 Task: Check the percentage active listings of game room in the last 3 years.
Action: Mouse moved to (899, 206)
Screenshot: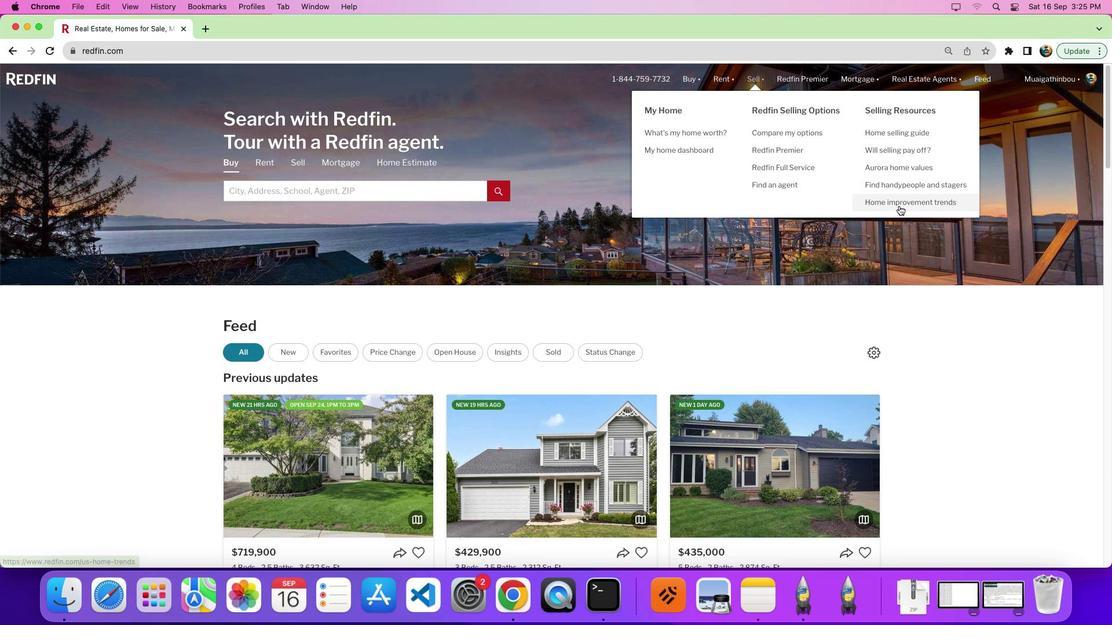 
Action: Mouse pressed left at (899, 206)
Screenshot: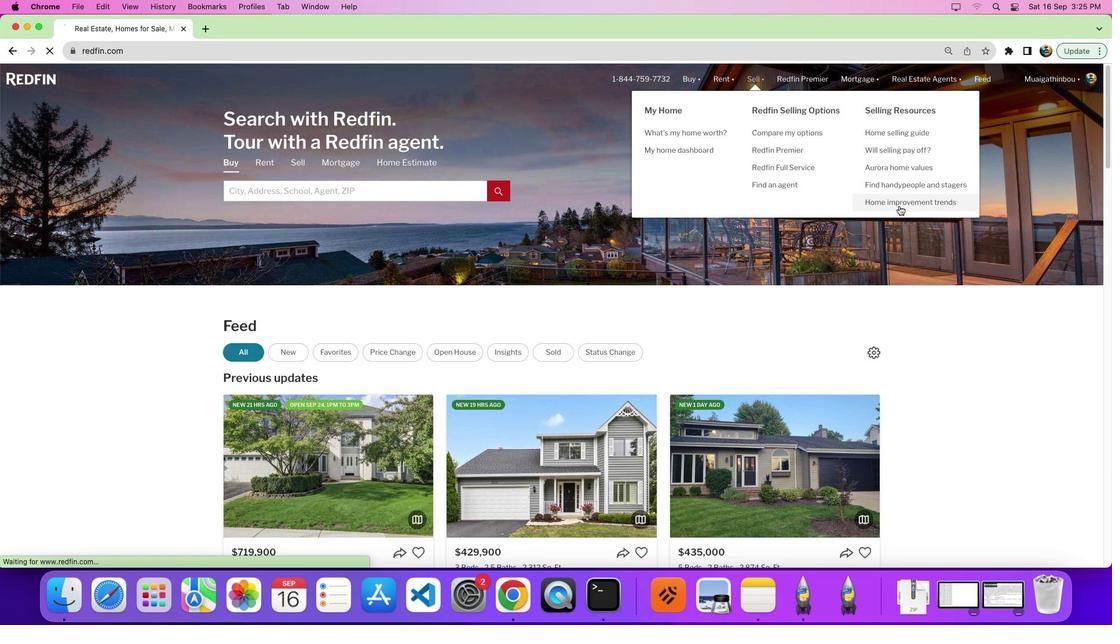 
Action: Mouse pressed left at (899, 206)
Screenshot: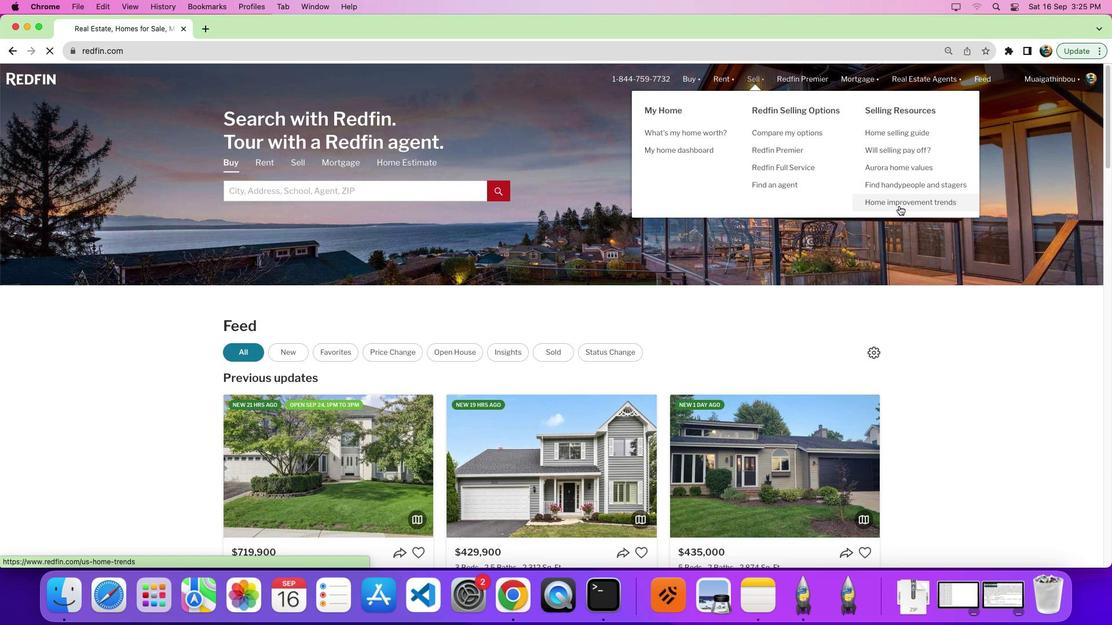 
Action: Mouse moved to (301, 219)
Screenshot: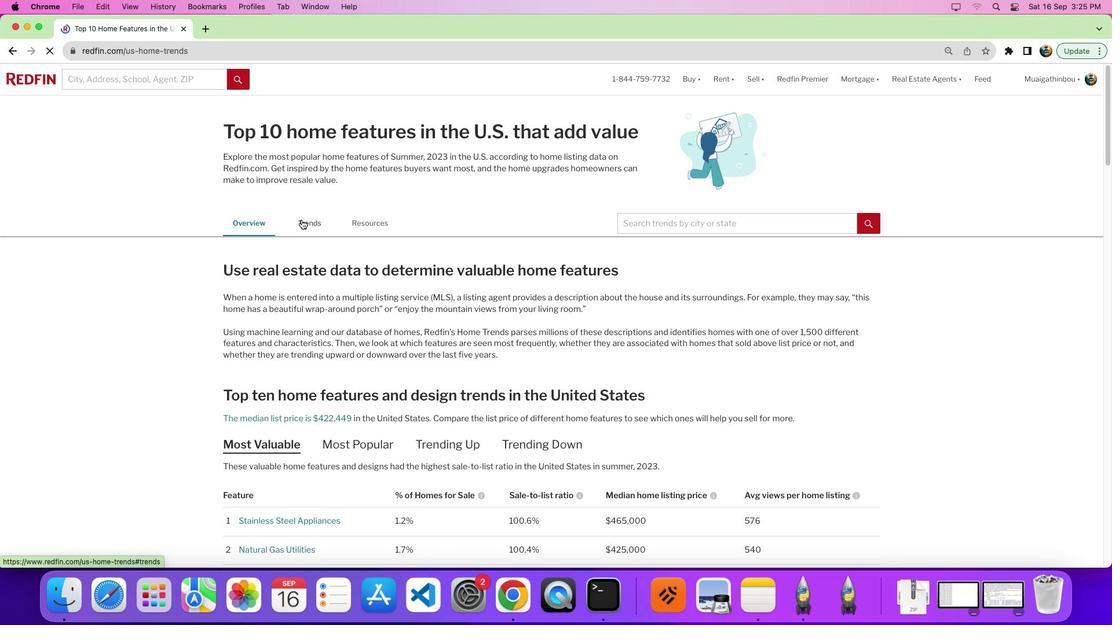 
Action: Mouse pressed left at (301, 219)
Screenshot: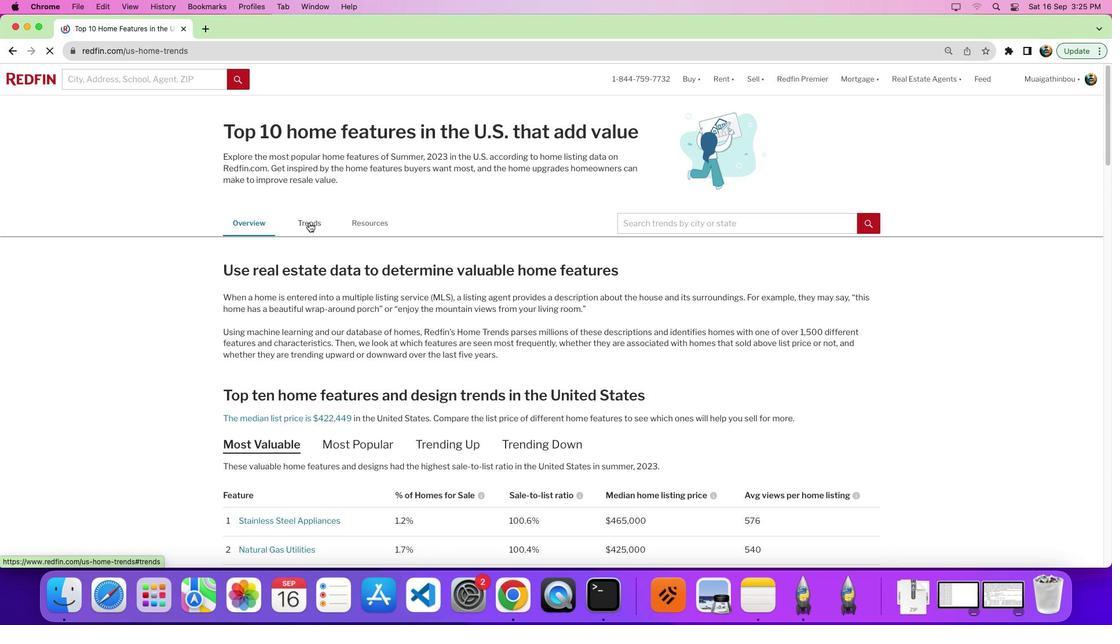
Action: Mouse moved to (509, 250)
Screenshot: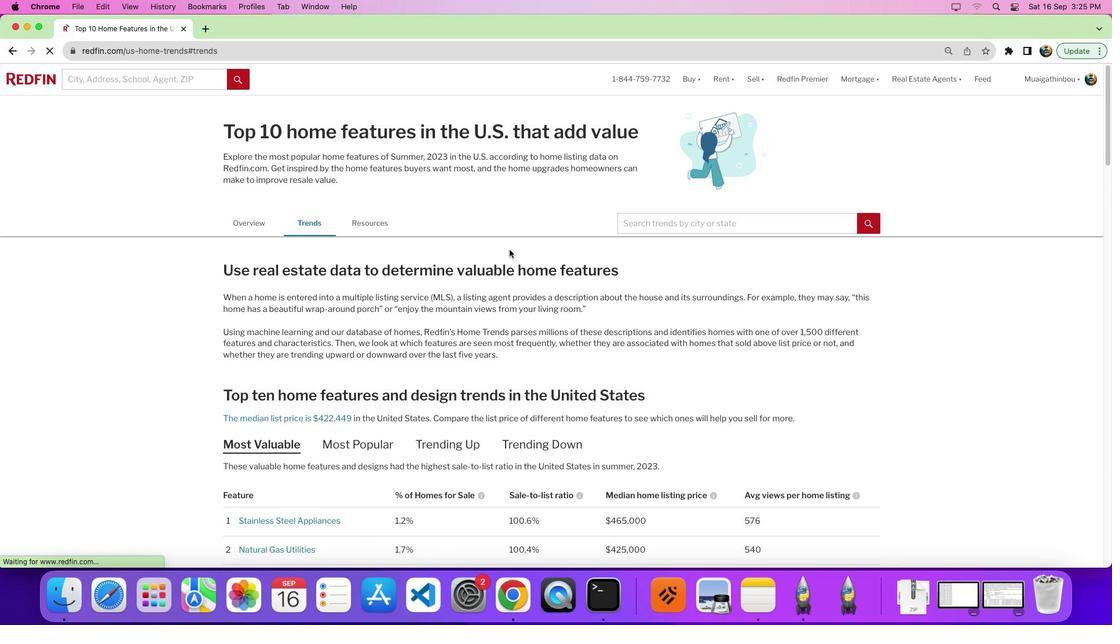 
Action: Mouse scrolled (509, 250) with delta (0, 0)
Screenshot: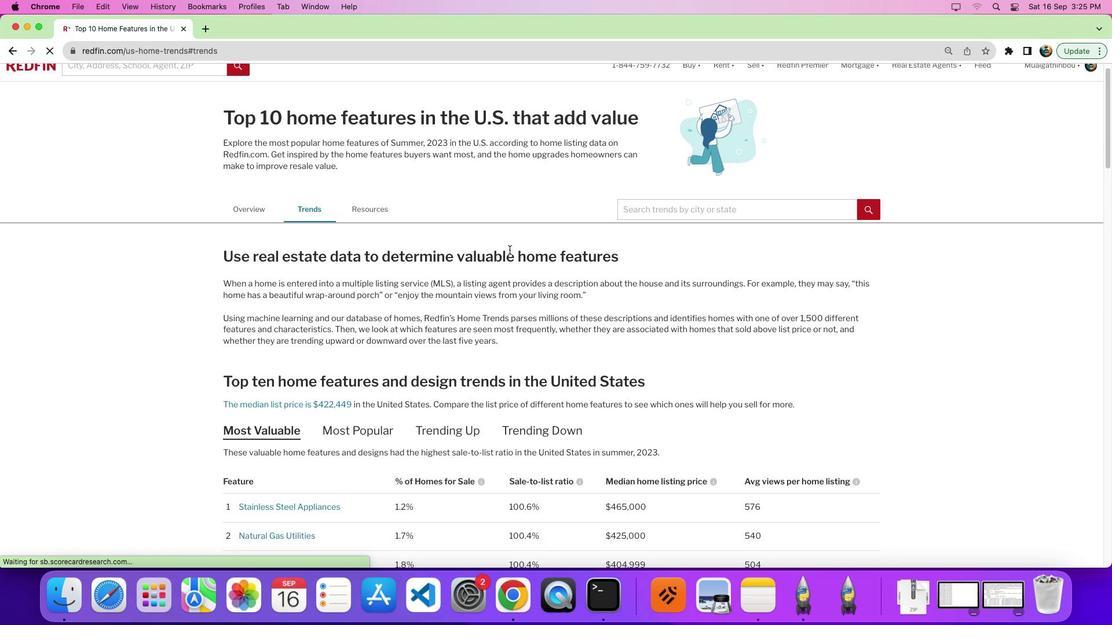 
Action: Mouse scrolled (509, 250) with delta (0, 0)
Screenshot: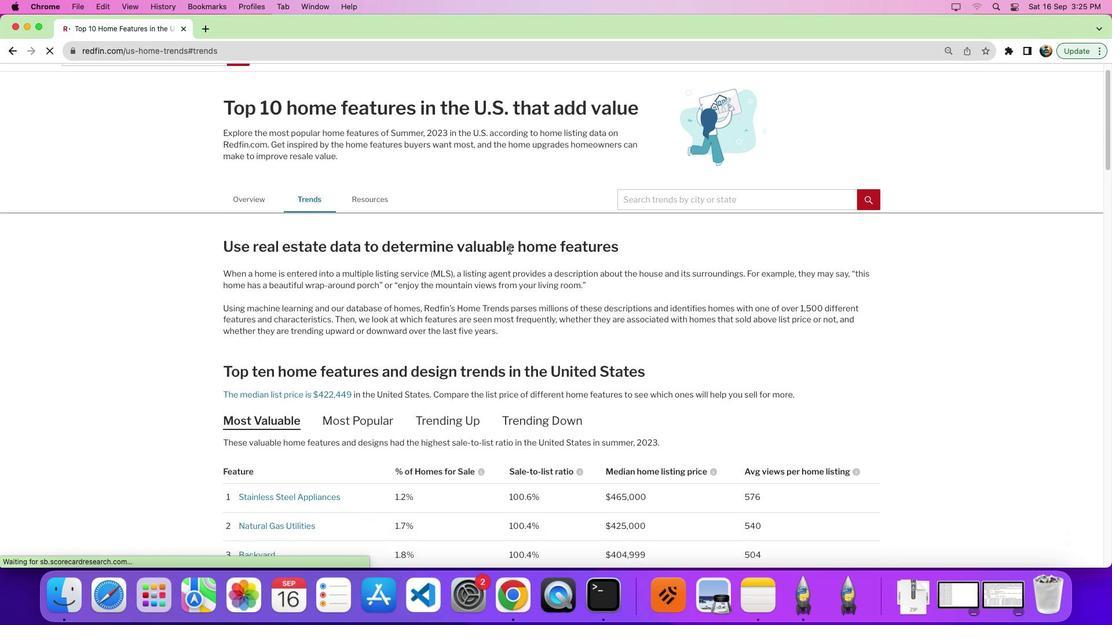 
Action: Mouse moved to (510, 250)
Screenshot: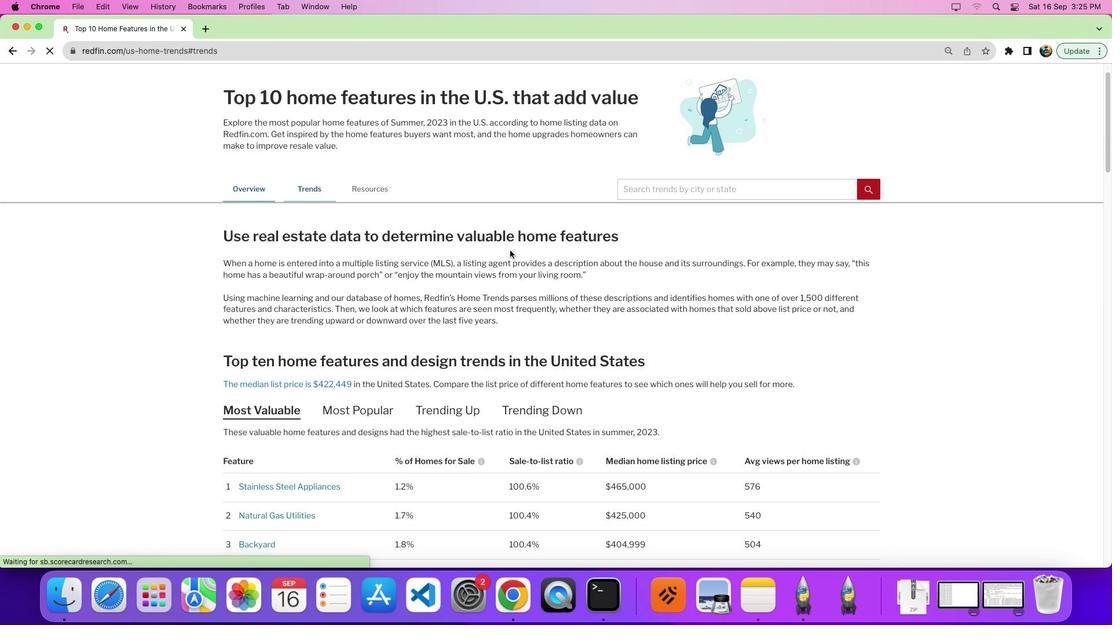 
Action: Mouse scrolled (510, 250) with delta (0, 0)
Screenshot: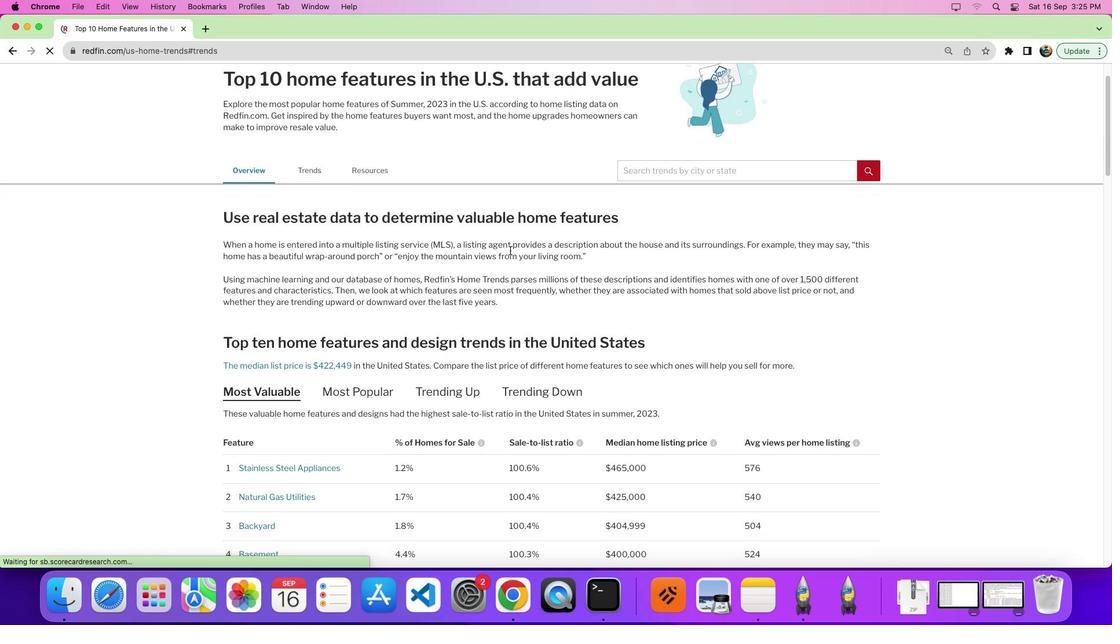 
Action: Mouse scrolled (510, 250) with delta (0, 0)
Screenshot: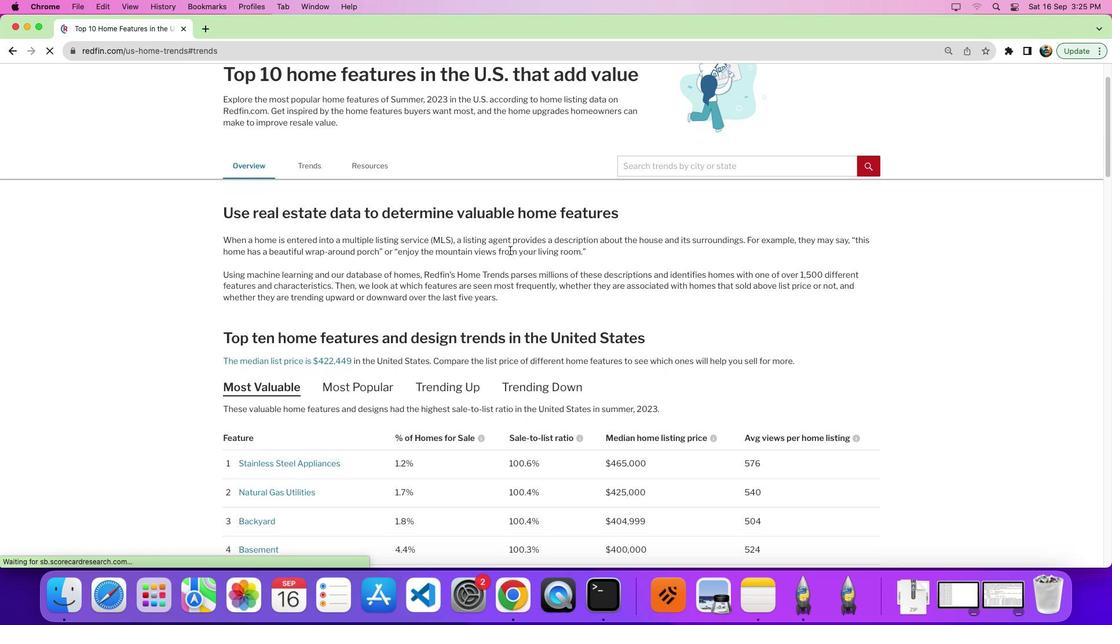 
Action: Mouse scrolled (510, 250) with delta (0, 0)
Screenshot: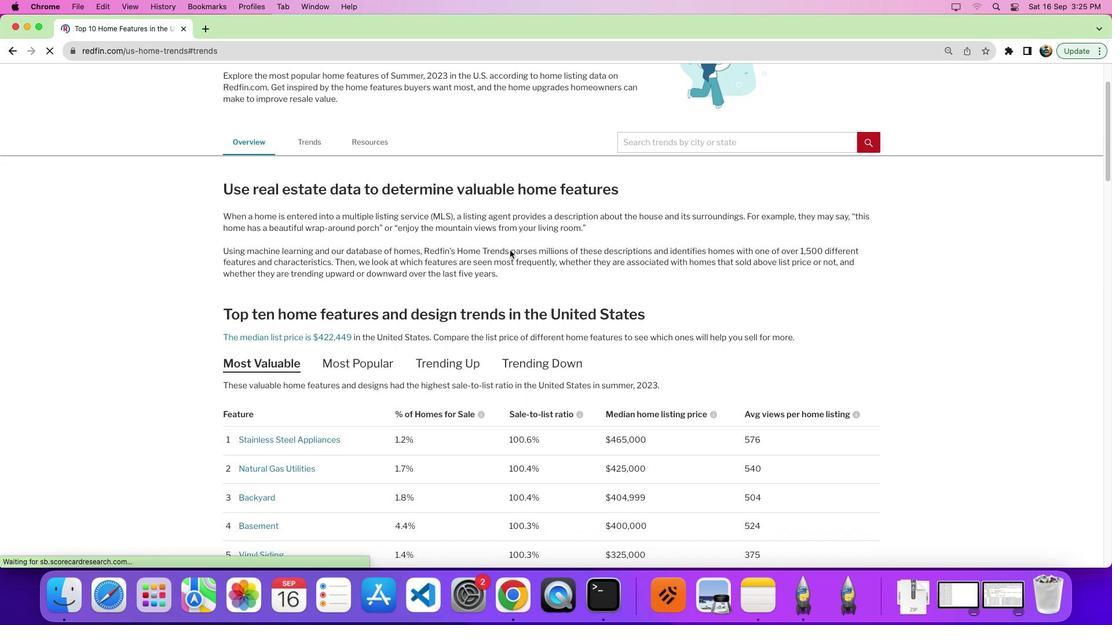 
Action: Mouse scrolled (510, 250) with delta (0, 0)
Screenshot: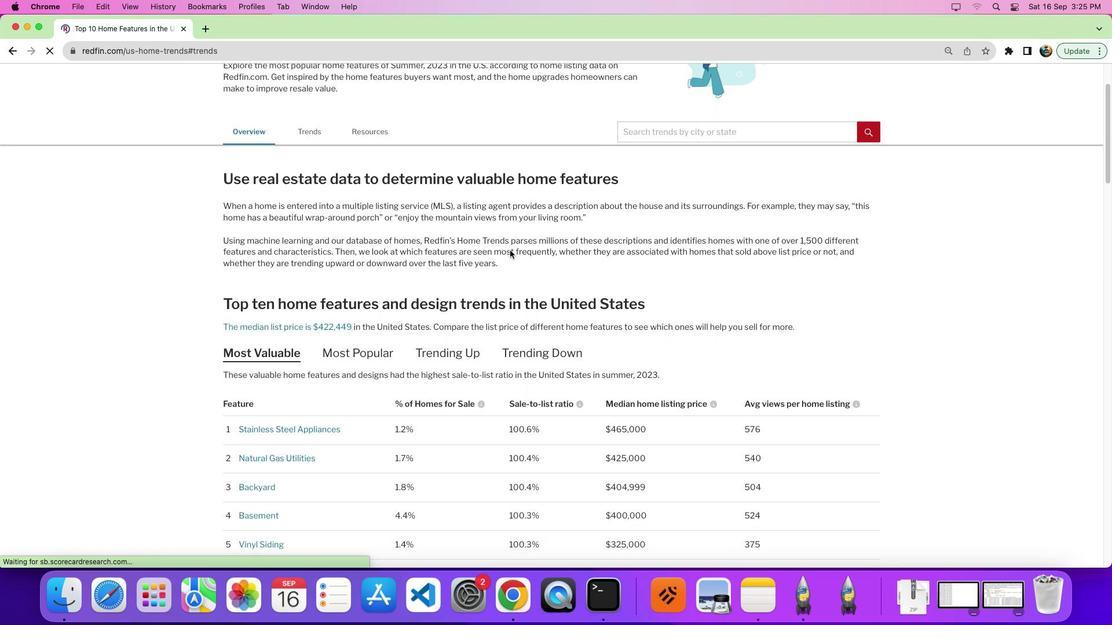 
Action: Mouse scrolled (510, 250) with delta (0, 0)
Screenshot: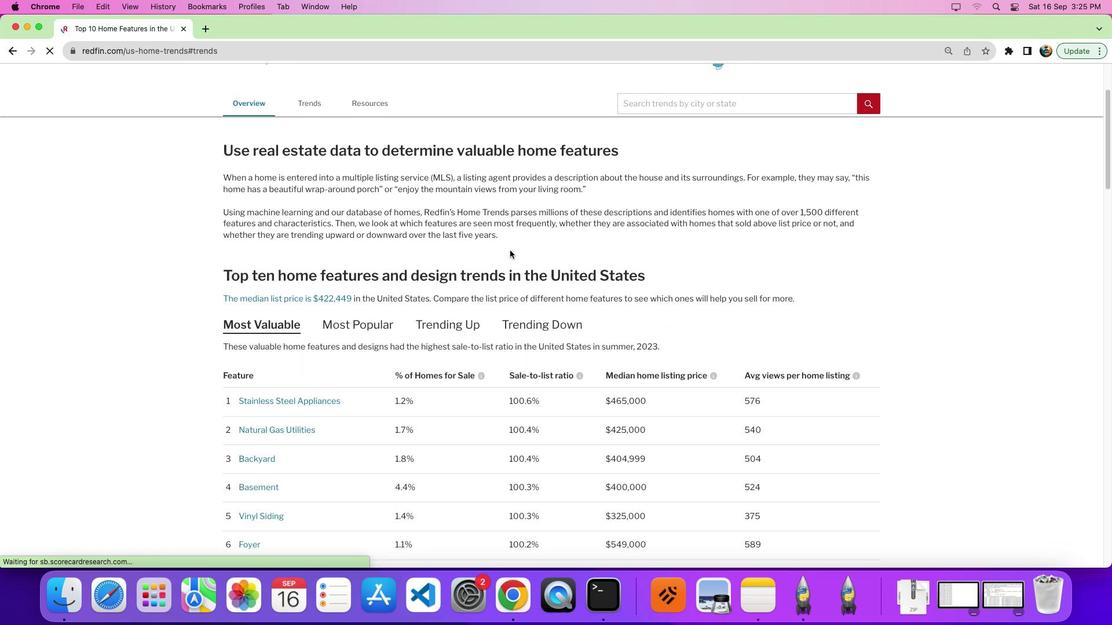 
Action: Mouse scrolled (510, 250) with delta (0, 0)
Screenshot: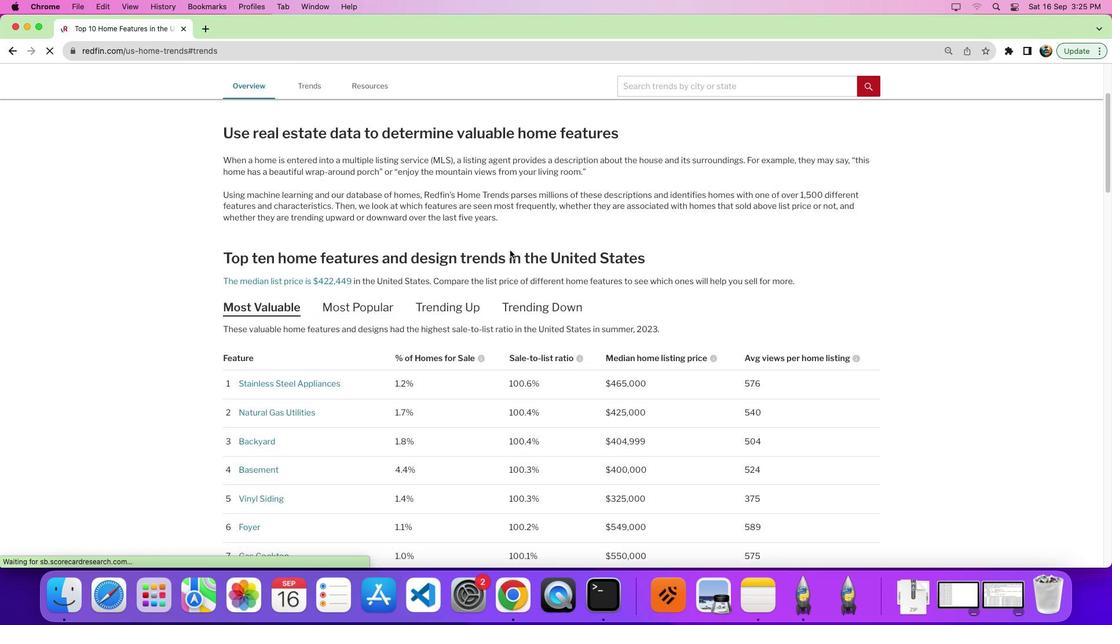 
Action: Mouse scrolled (510, 250) with delta (0, -2)
Screenshot: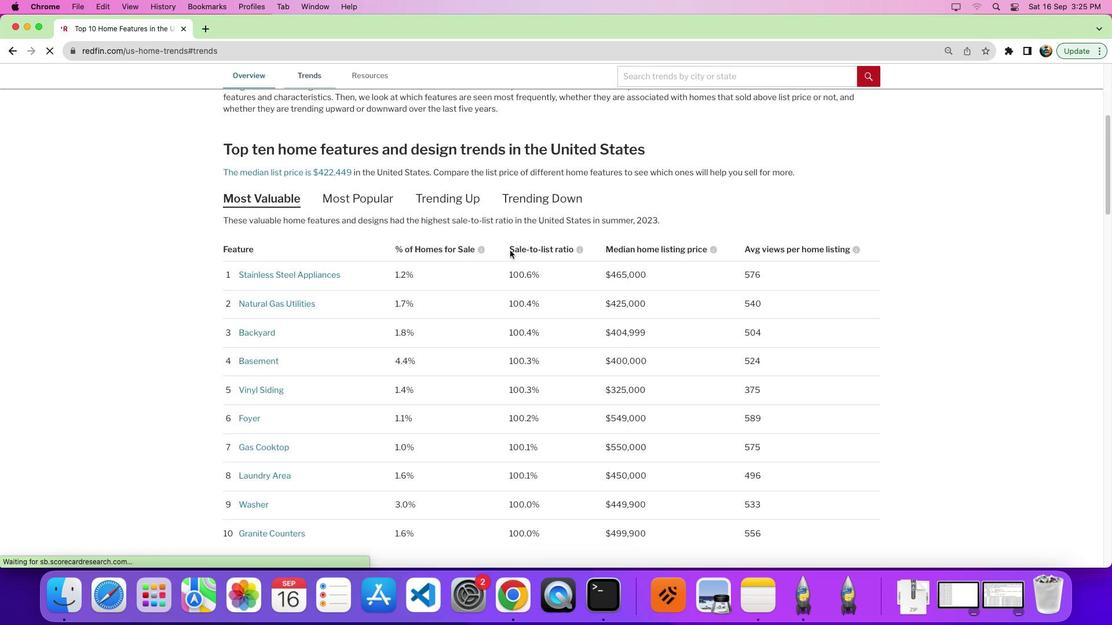 
Action: Mouse moved to (509, 250)
Screenshot: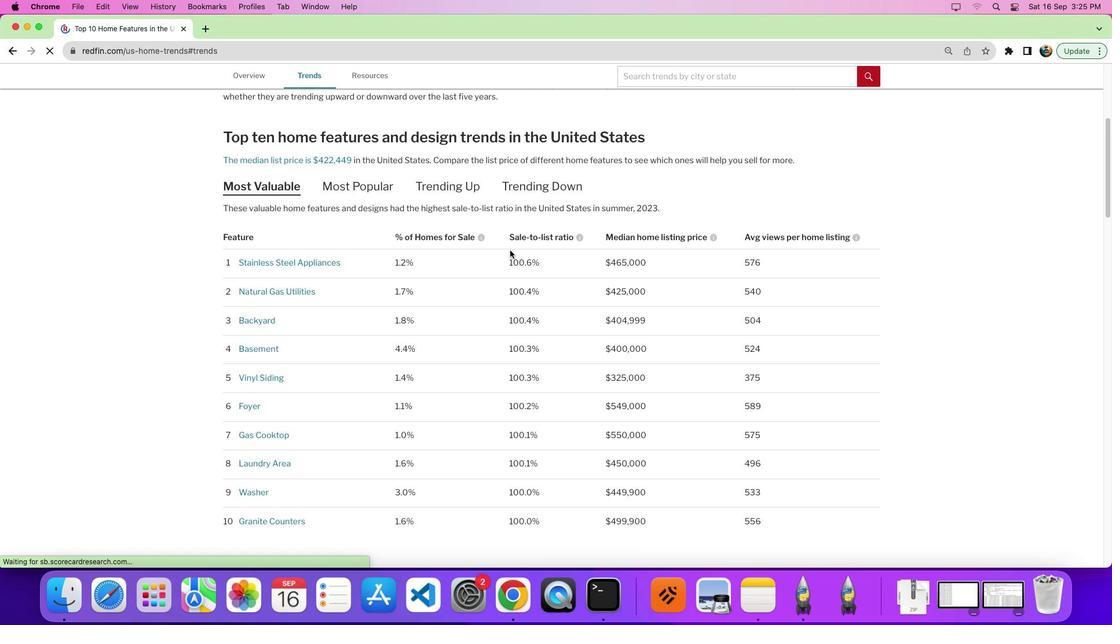 
Action: Mouse scrolled (509, 250) with delta (0, 0)
Screenshot: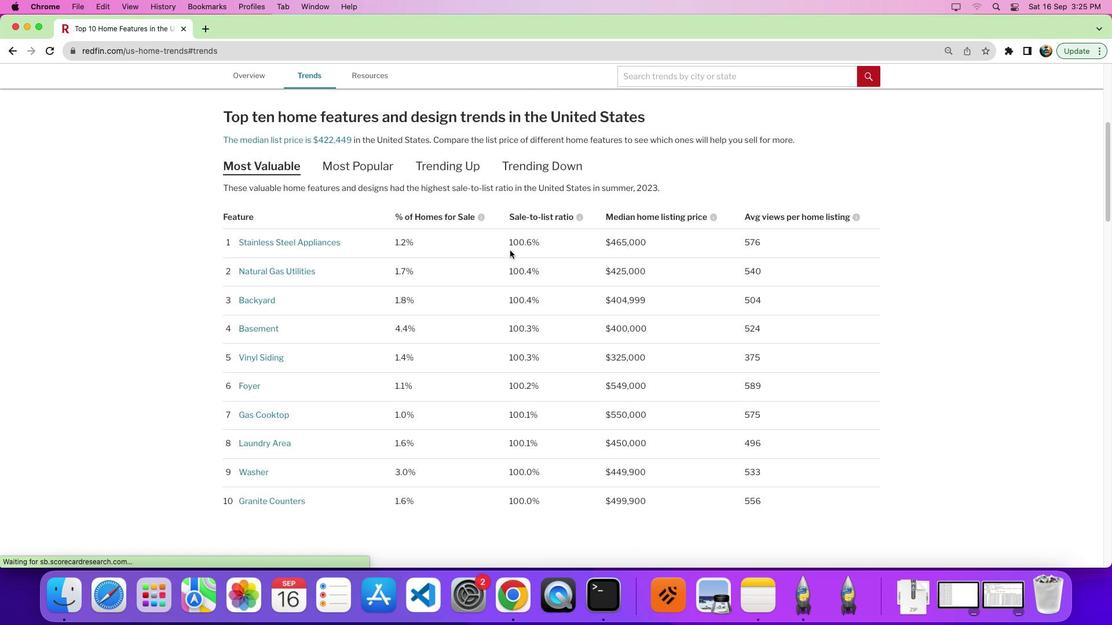 
Action: Mouse scrolled (509, 250) with delta (0, 0)
Screenshot: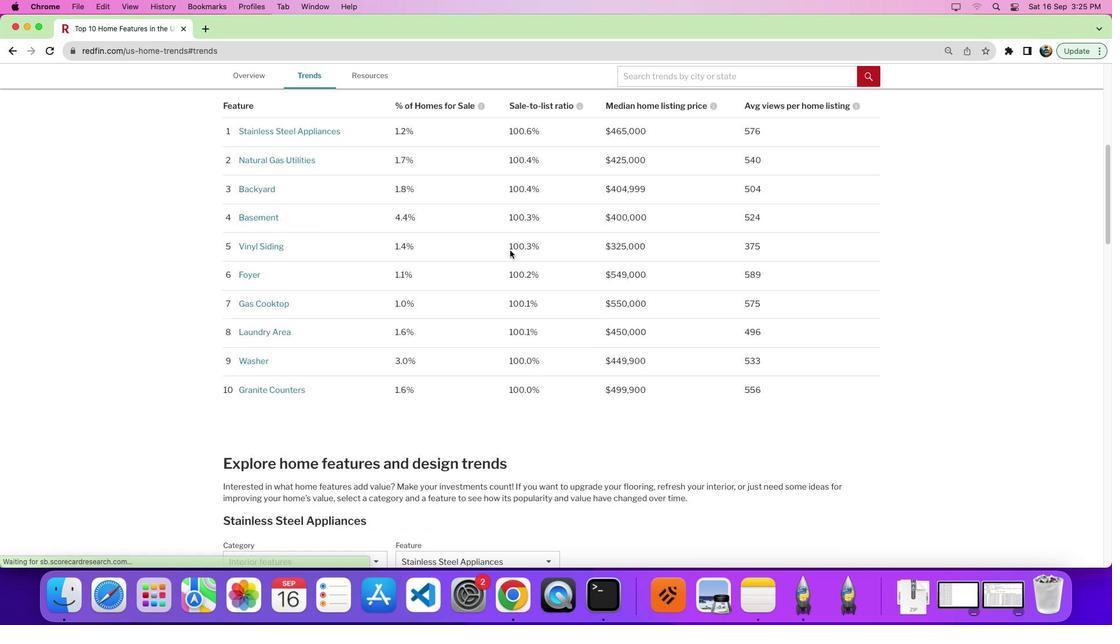 
Action: Mouse scrolled (509, 250) with delta (0, -3)
Screenshot: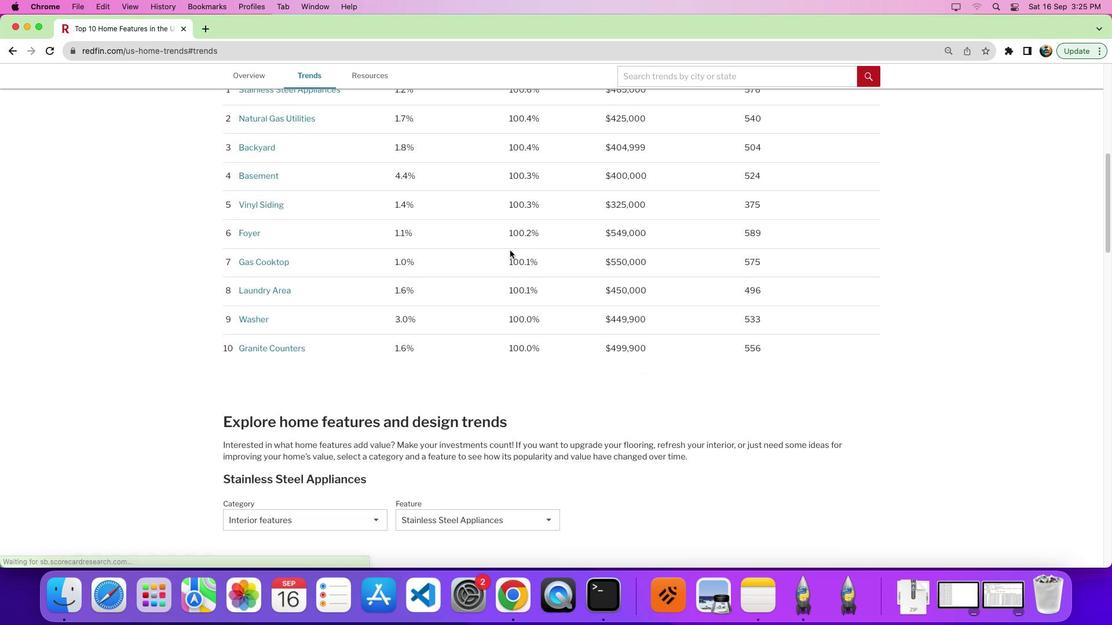 
Action: Mouse moved to (497, 262)
Screenshot: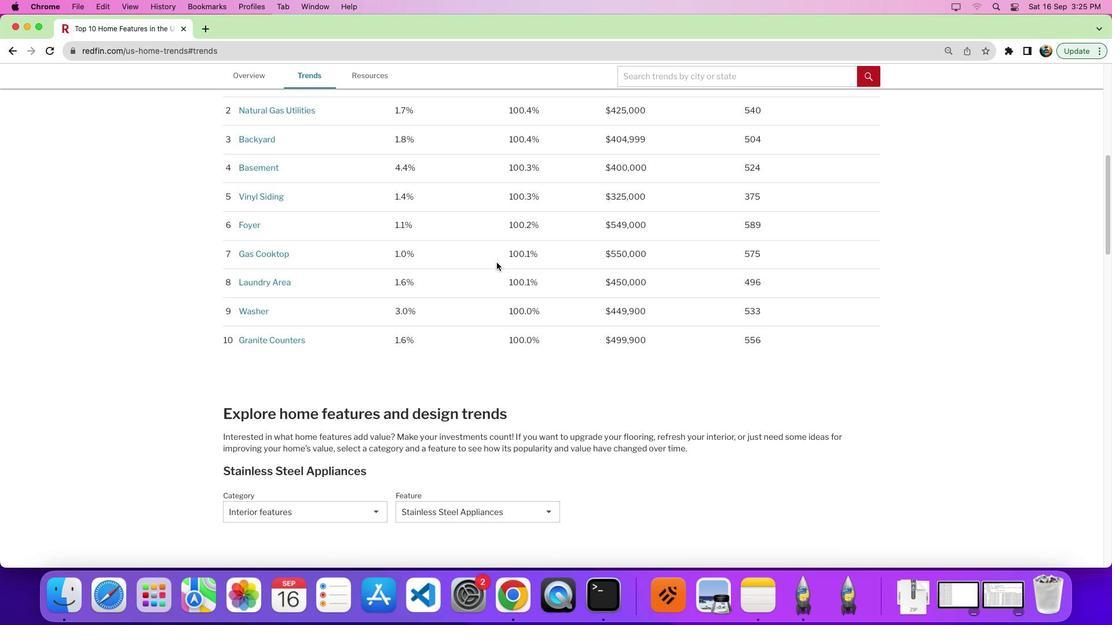 
Action: Mouse scrolled (497, 262) with delta (0, 0)
Screenshot: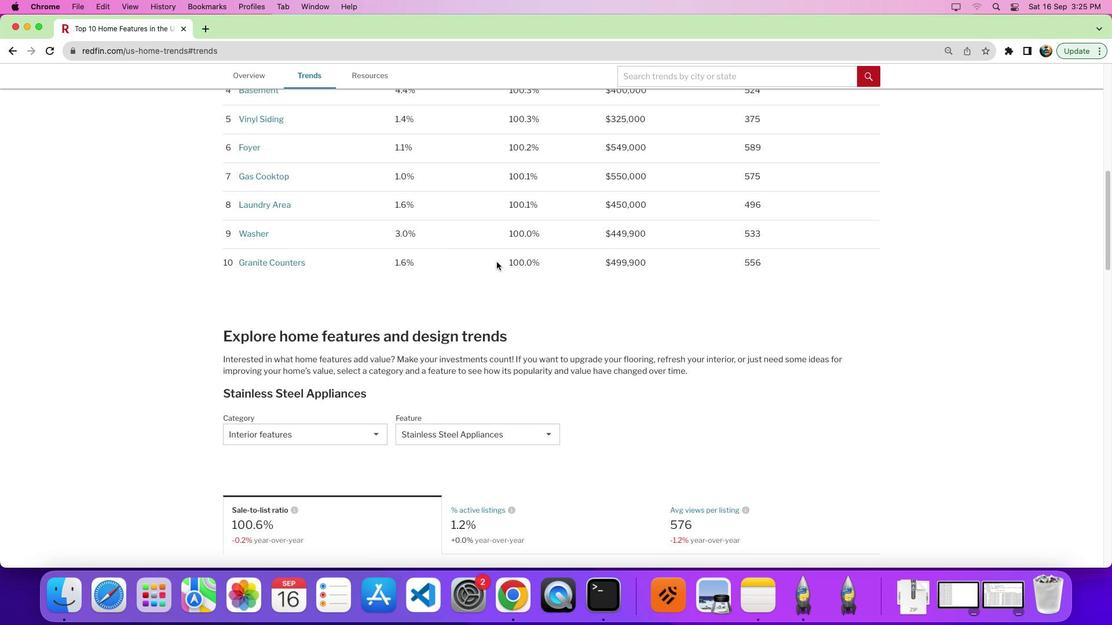 
Action: Mouse scrolled (497, 262) with delta (0, 0)
Screenshot: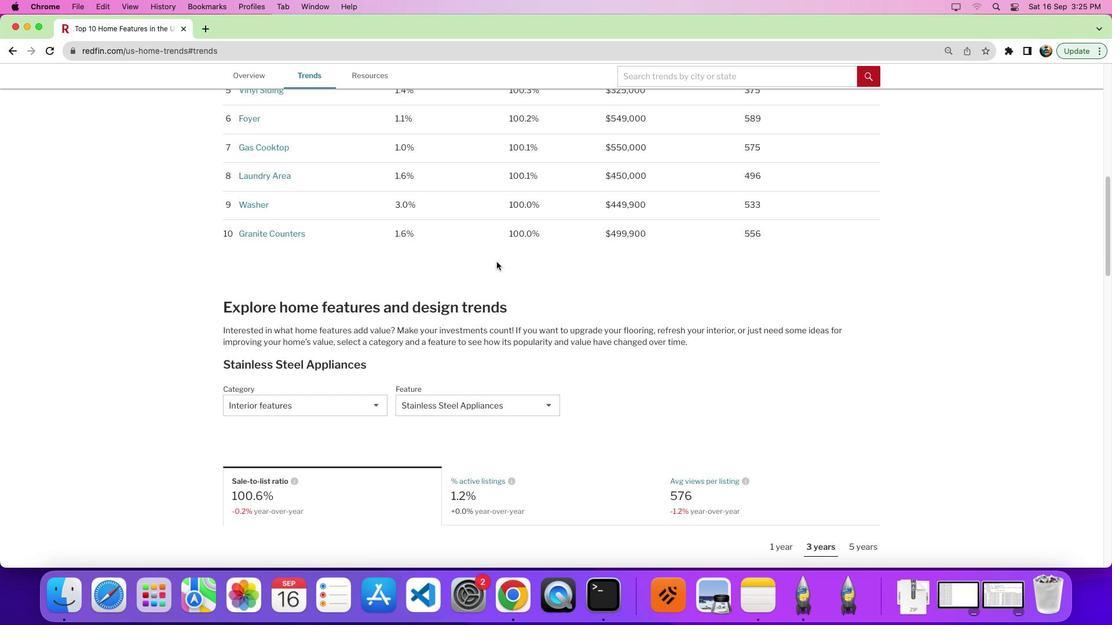 
Action: Mouse moved to (497, 262)
Screenshot: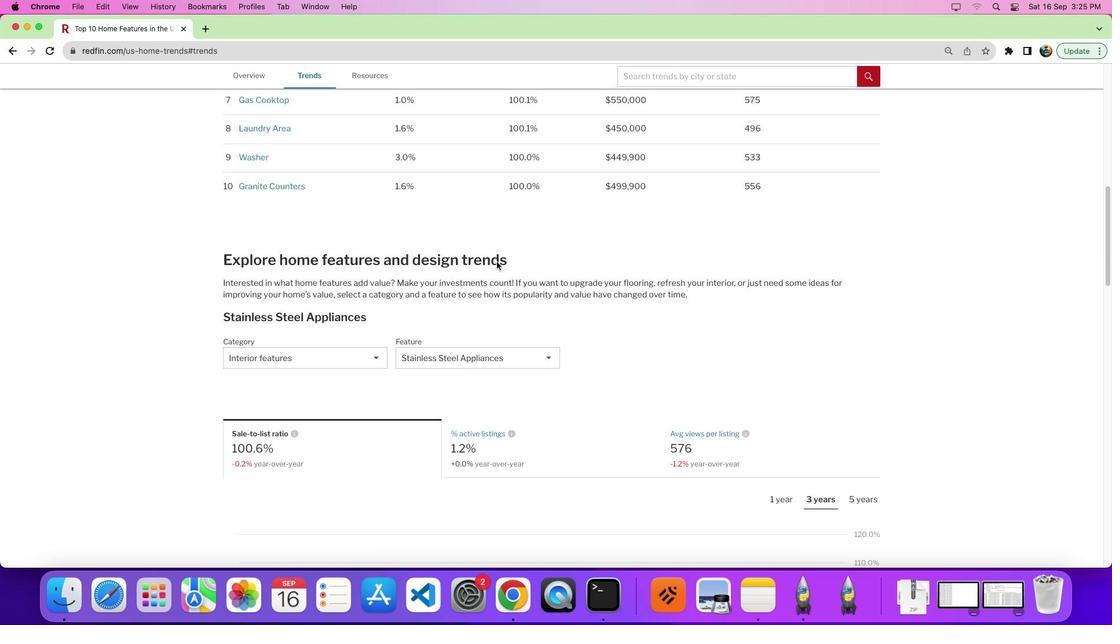
Action: Mouse scrolled (497, 262) with delta (0, -2)
Screenshot: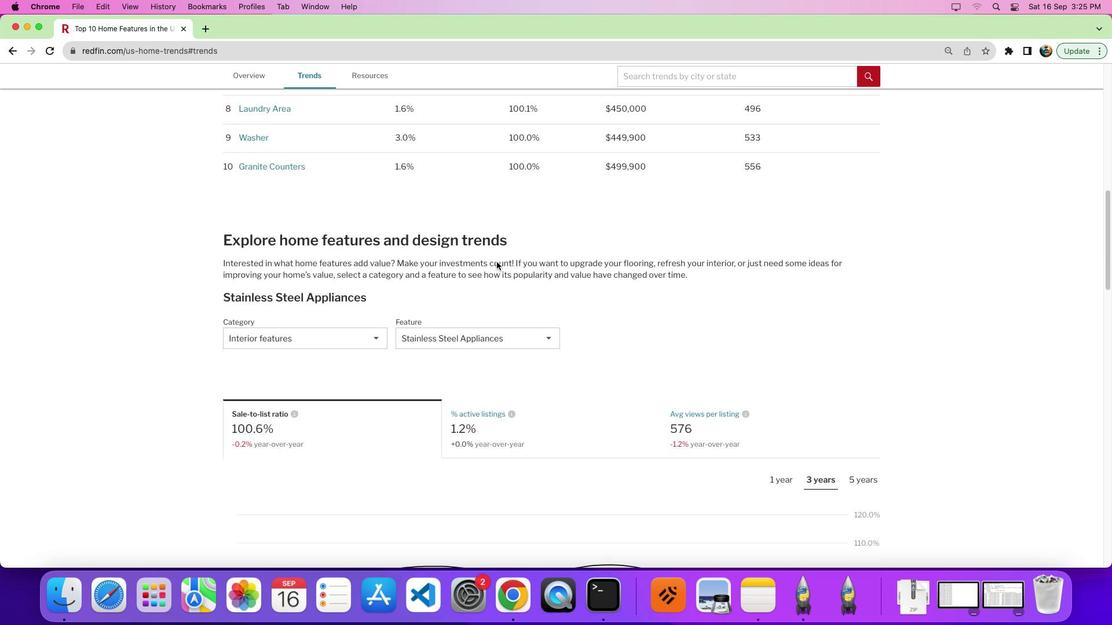 
Action: Mouse moved to (480, 339)
Screenshot: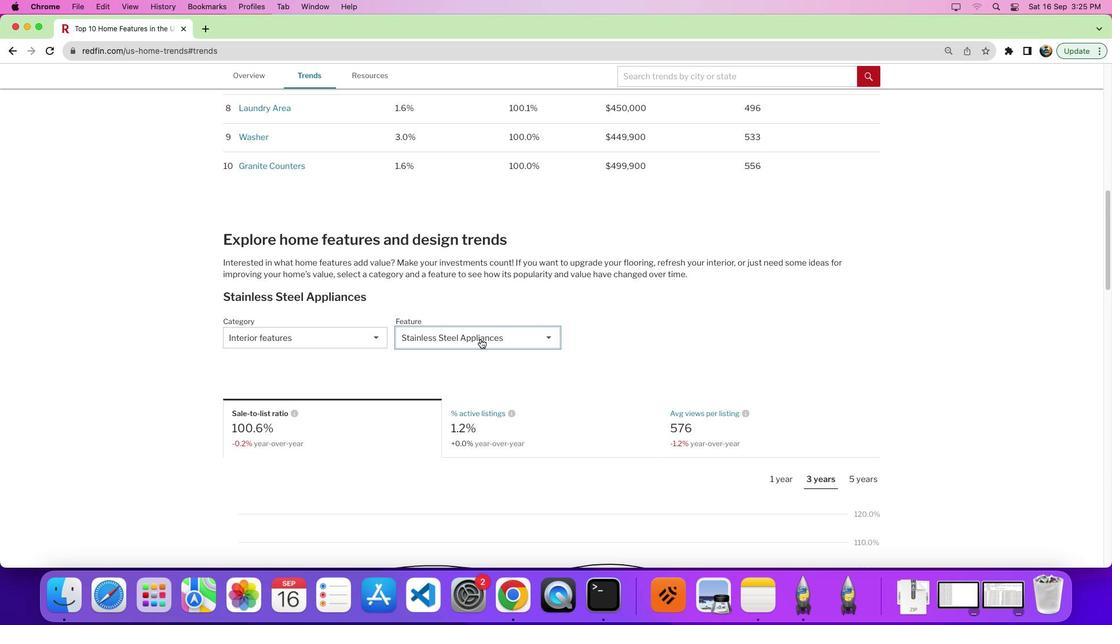 
Action: Mouse pressed left at (480, 339)
Screenshot: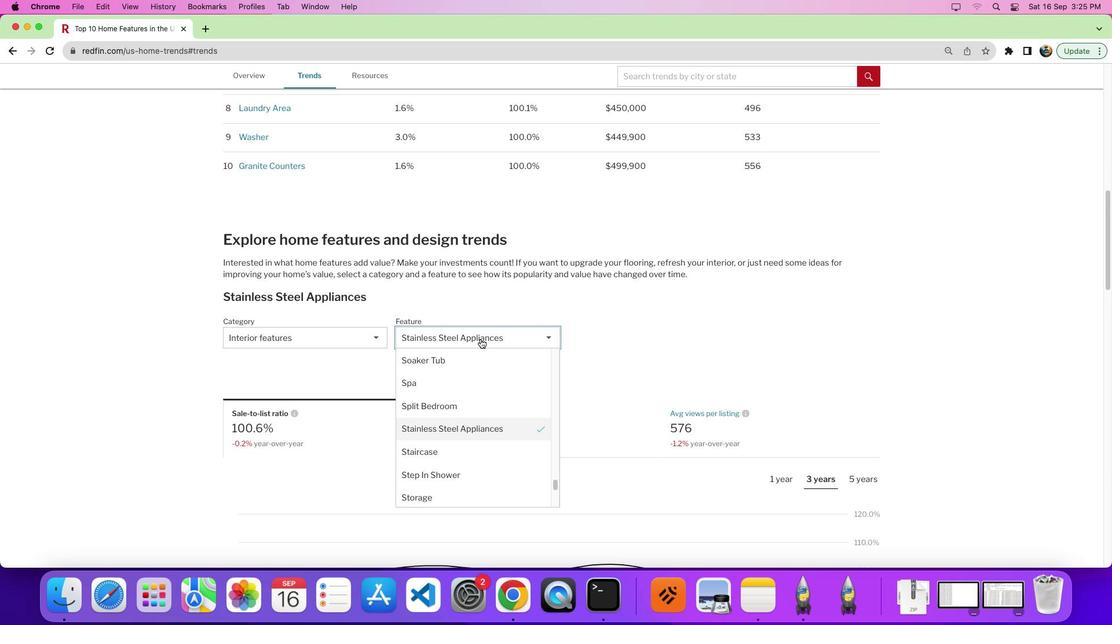 
Action: Mouse moved to (555, 417)
Screenshot: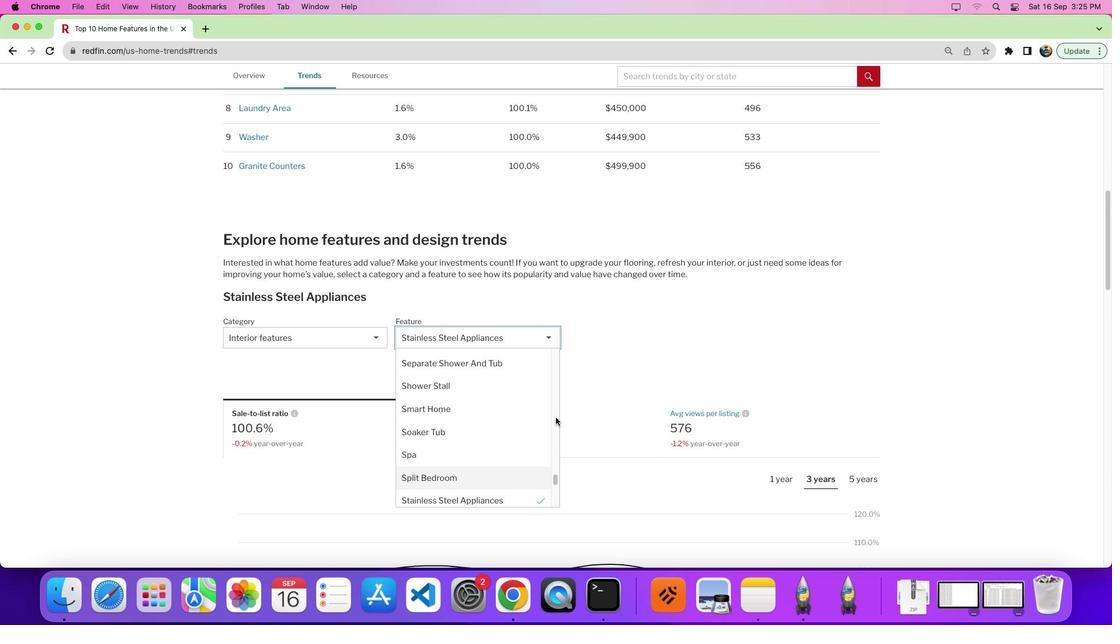 
Action: Mouse pressed left at (555, 417)
Screenshot: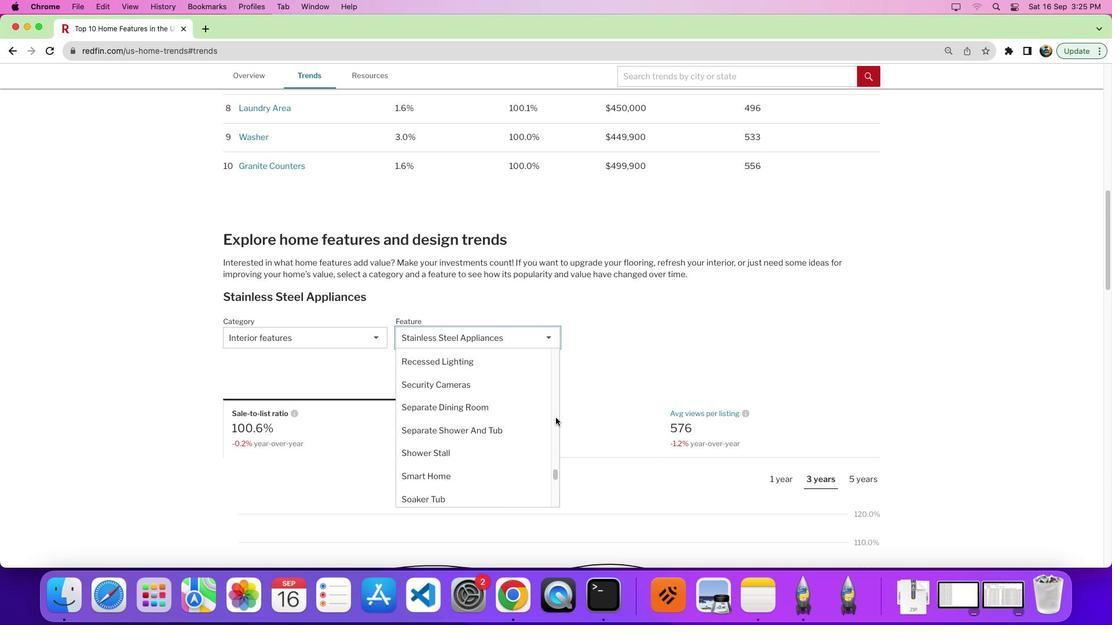 
Action: Mouse moved to (455, 415)
Screenshot: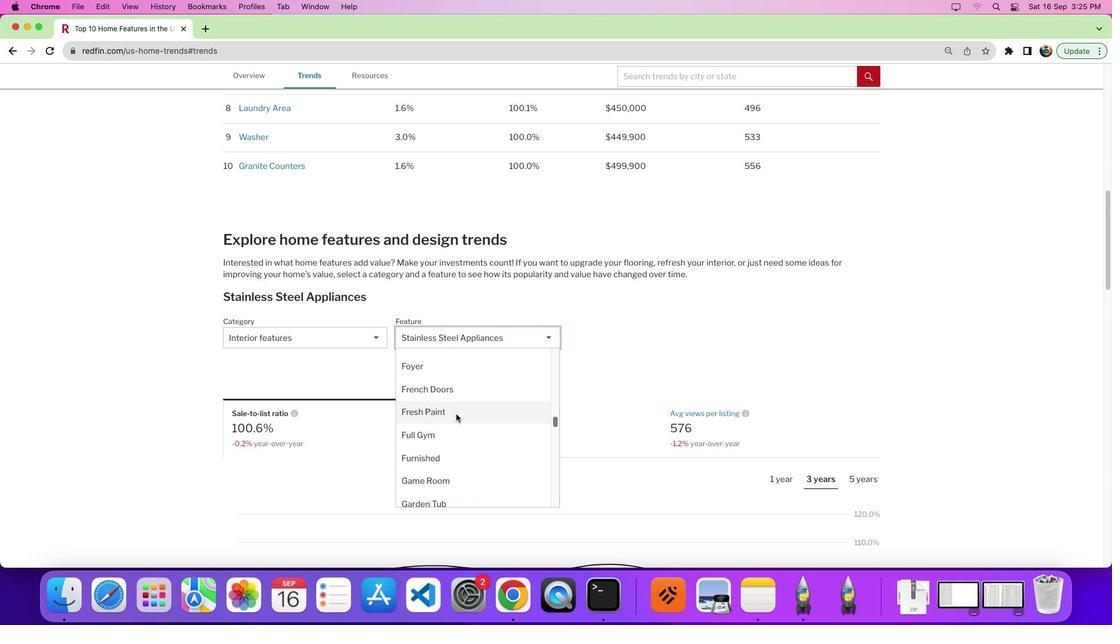
Action: Mouse scrolled (455, 415) with delta (0, 0)
Screenshot: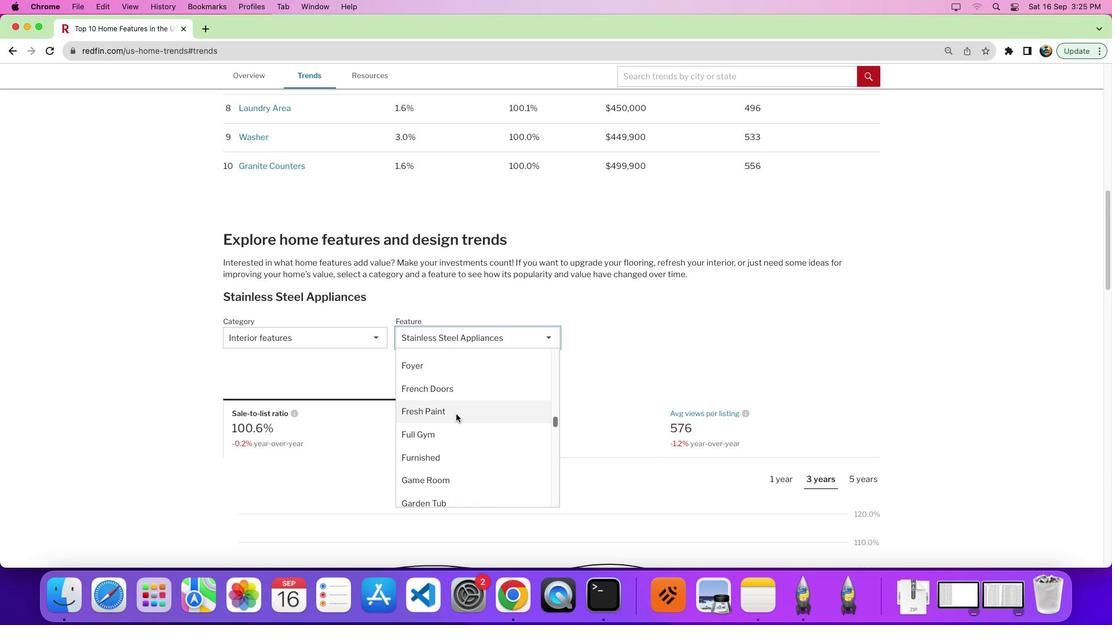 
Action: Mouse moved to (425, 476)
Screenshot: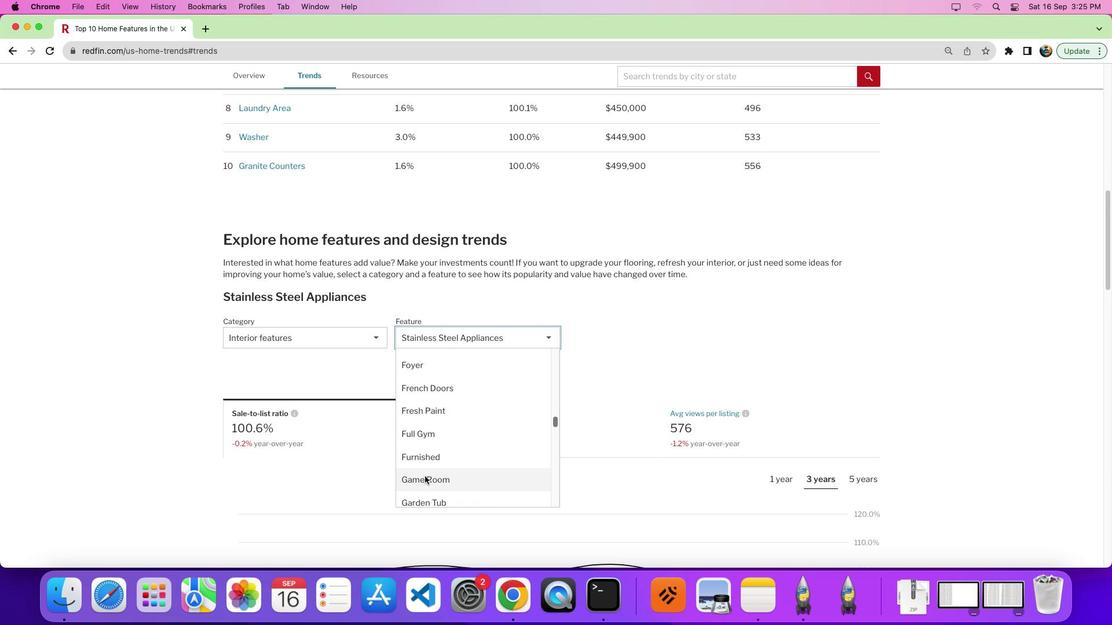 
Action: Mouse pressed left at (425, 476)
Screenshot: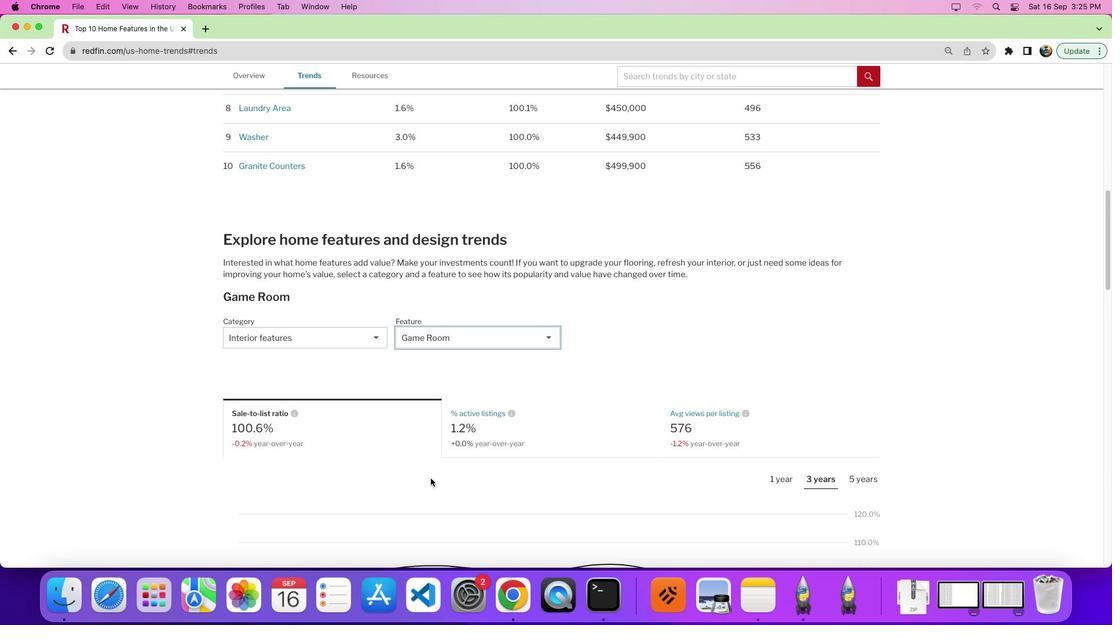 
Action: Mouse moved to (719, 467)
Screenshot: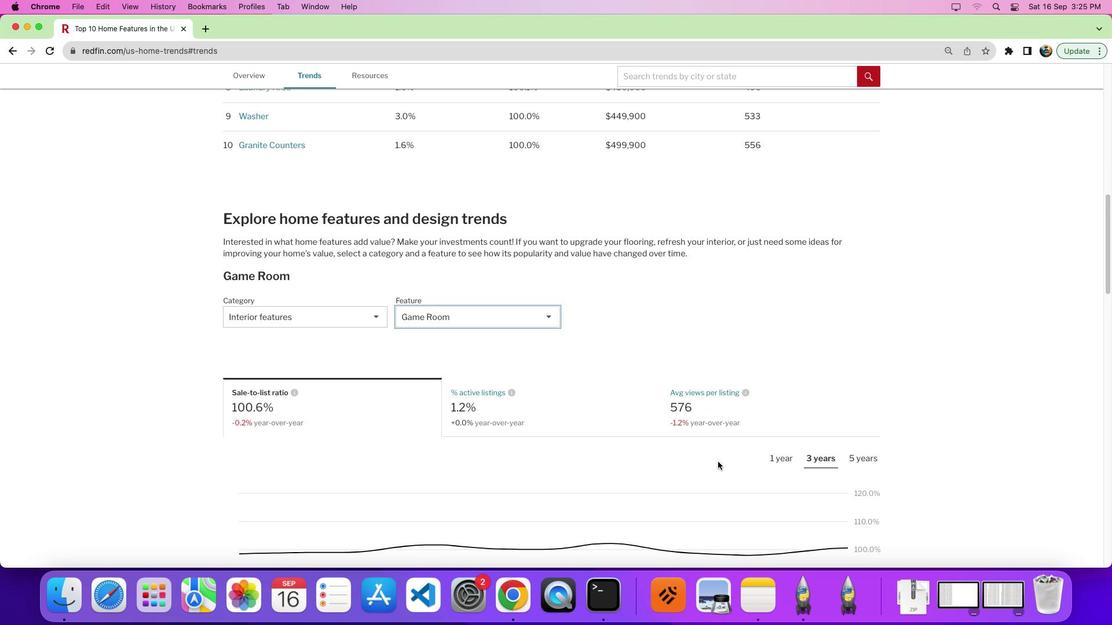 
Action: Mouse scrolled (719, 467) with delta (0, 0)
Screenshot: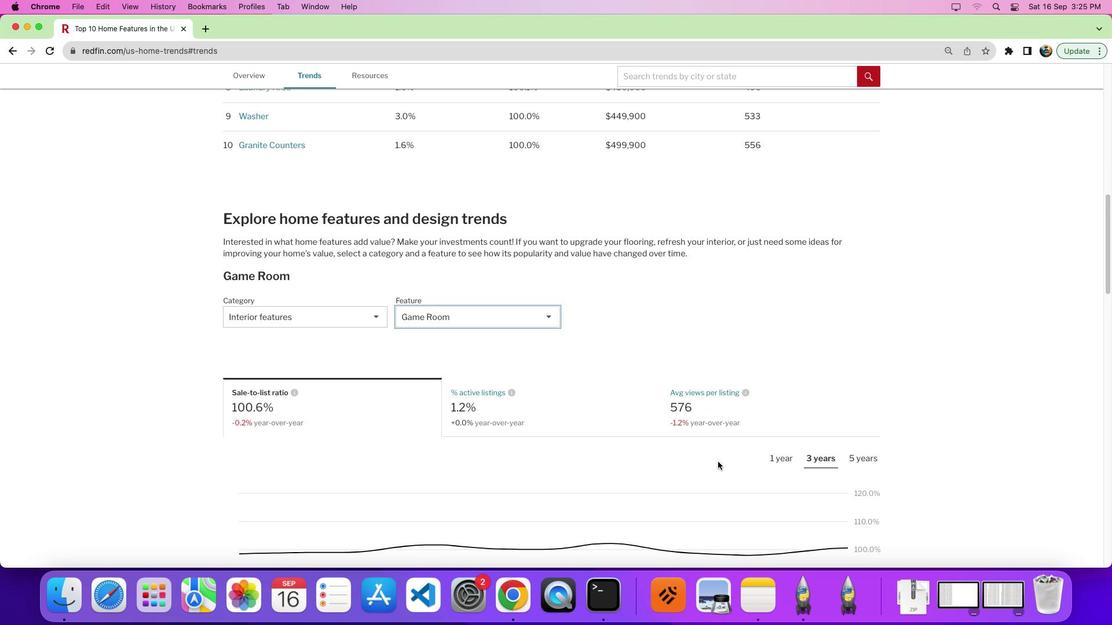 
Action: Mouse moved to (719, 466)
Screenshot: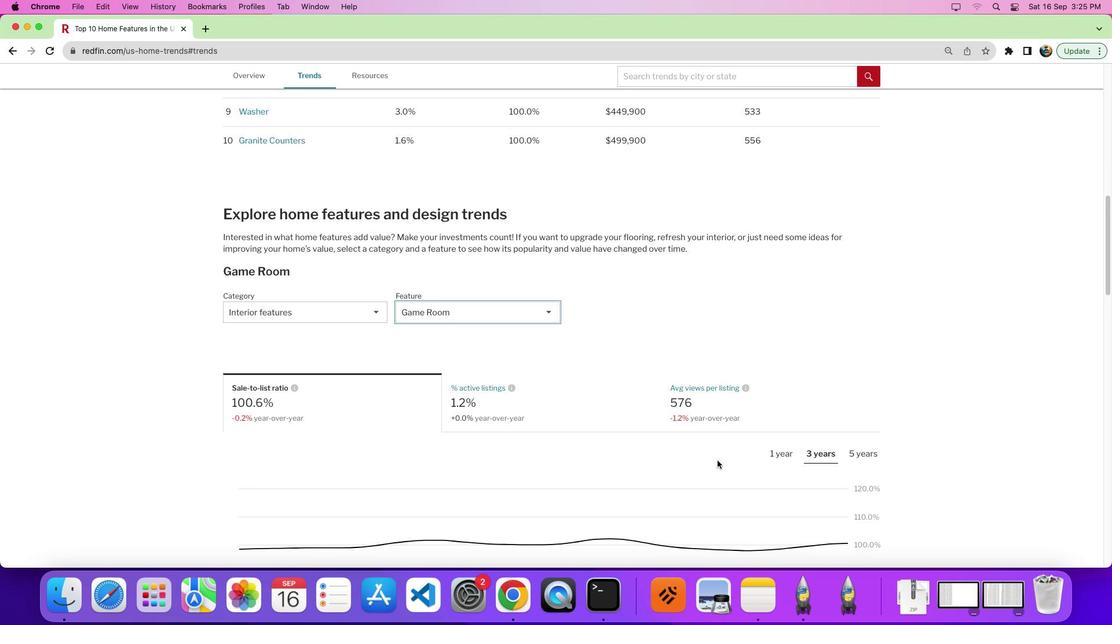 
Action: Mouse scrolled (719, 466) with delta (0, 0)
Screenshot: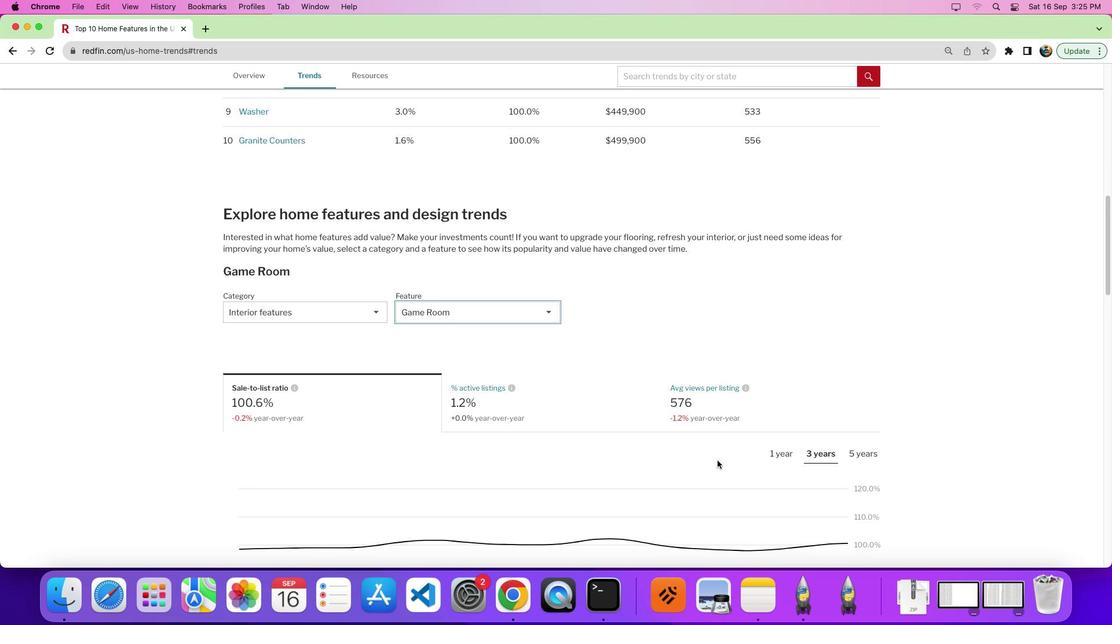 
Action: Mouse moved to (515, 385)
Screenshot: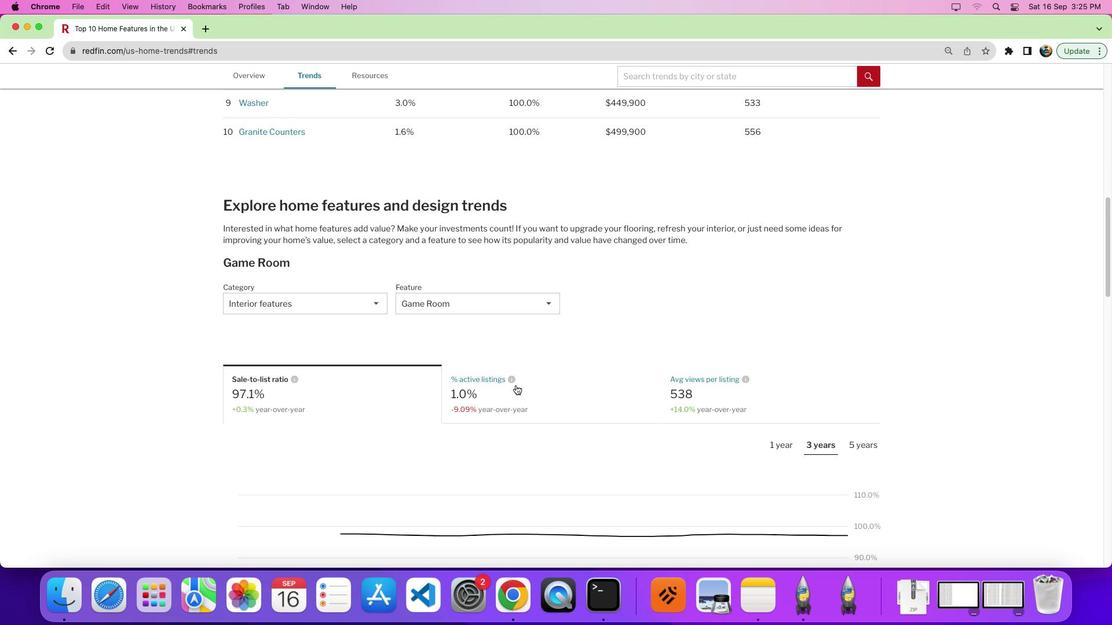 
Action: Mouse pressed left at (515, 385)
Screenshot: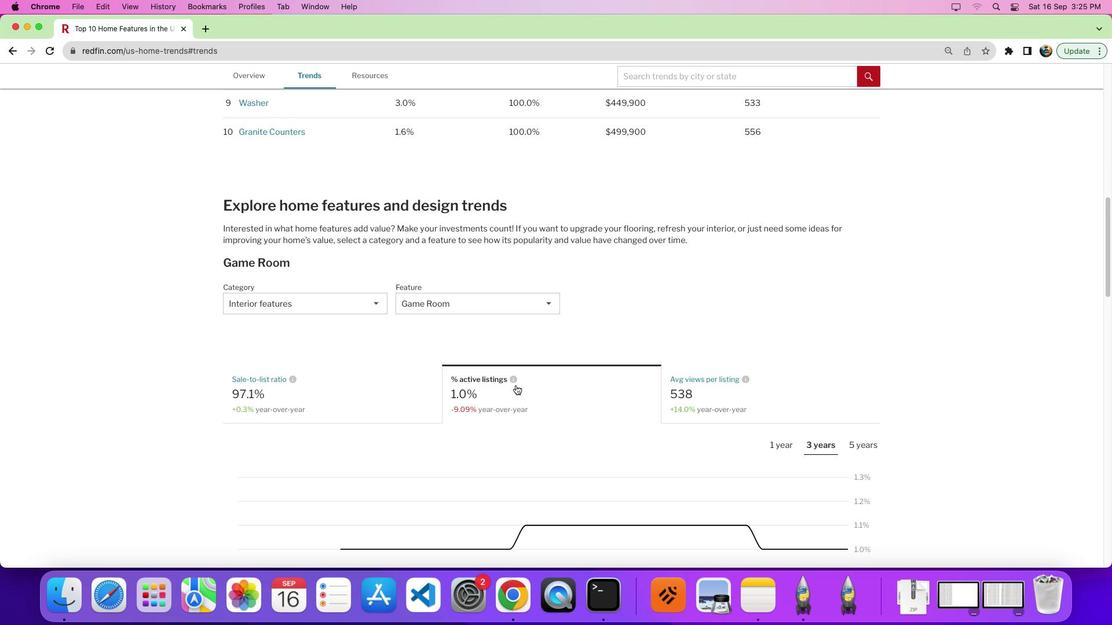 
Action: Mouse moved to (658, 430)
Screenshot: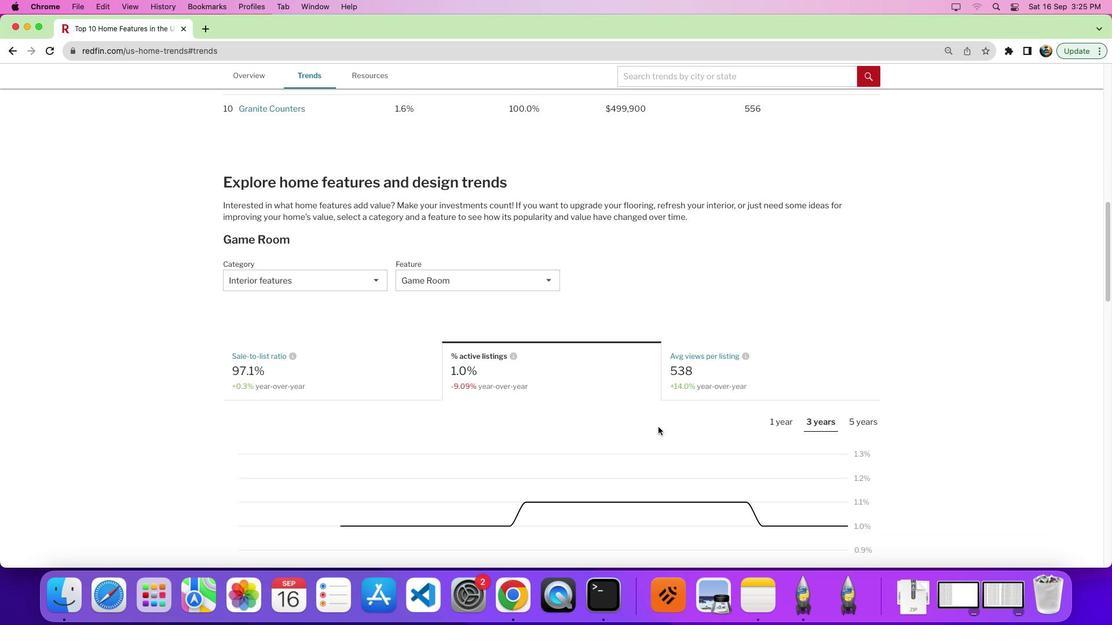 
Action: Mouse scrolled (658, 430) with delta (0, 0)
Screenshot: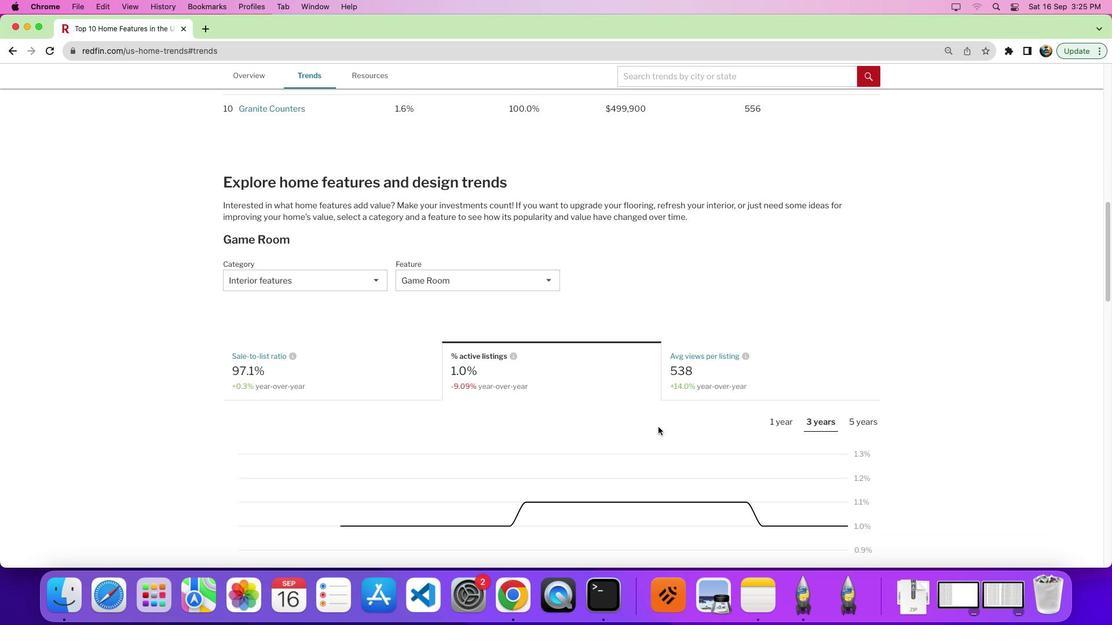 
Action: Mouse moved to (658, 428)
Screenshot: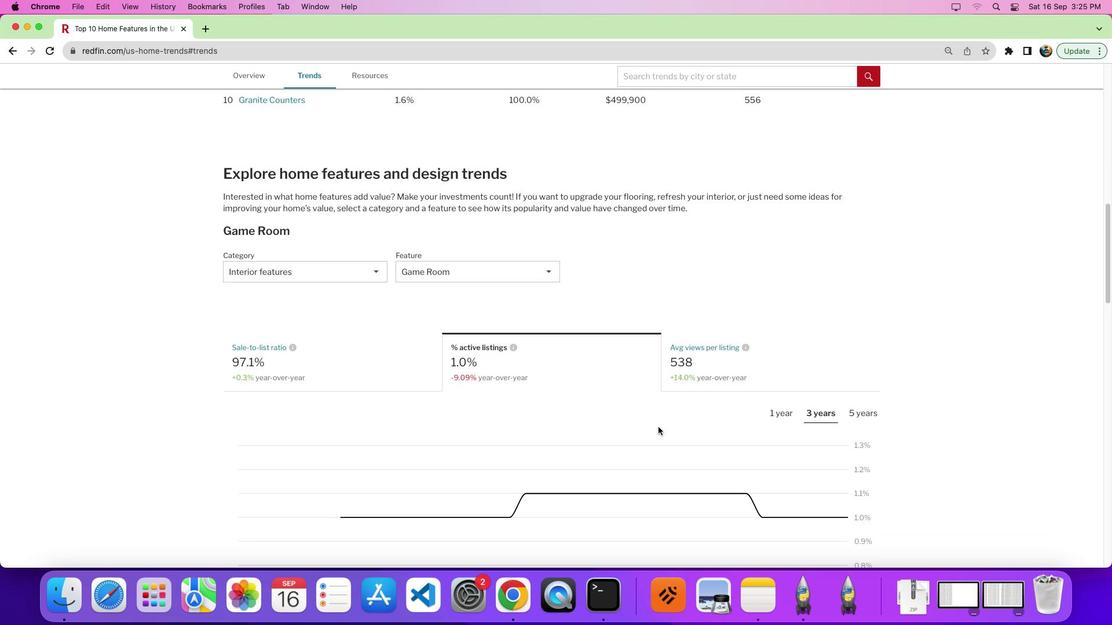 
Action: Mouse scrolled (658, 428) with delta (0, 0)
Screenshot: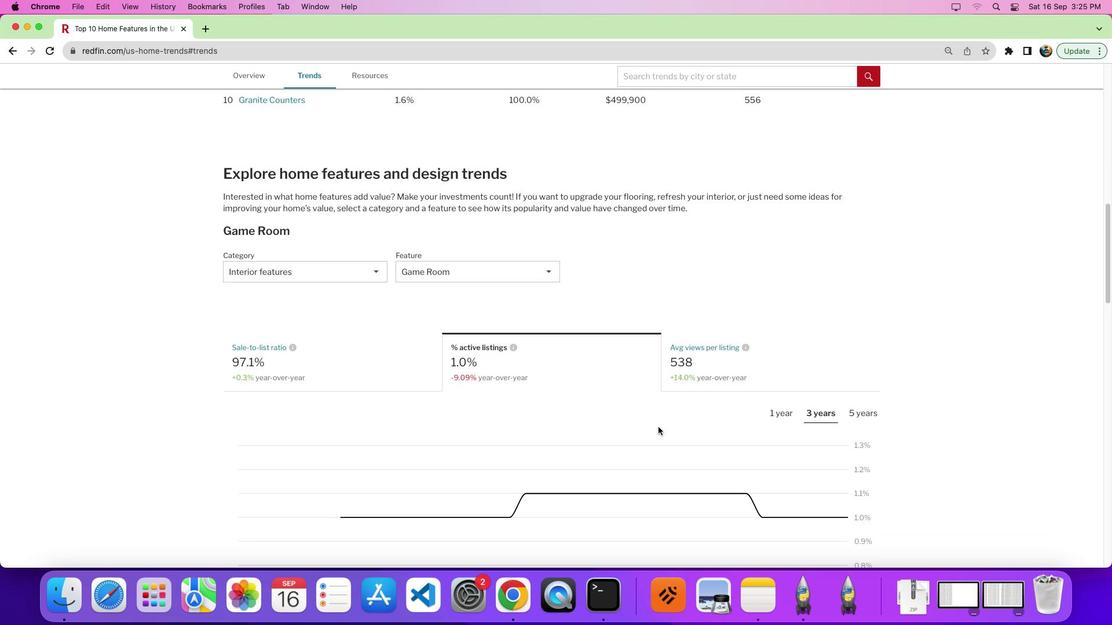 
Action: Mouse moved to (771, 431)
Screenshot: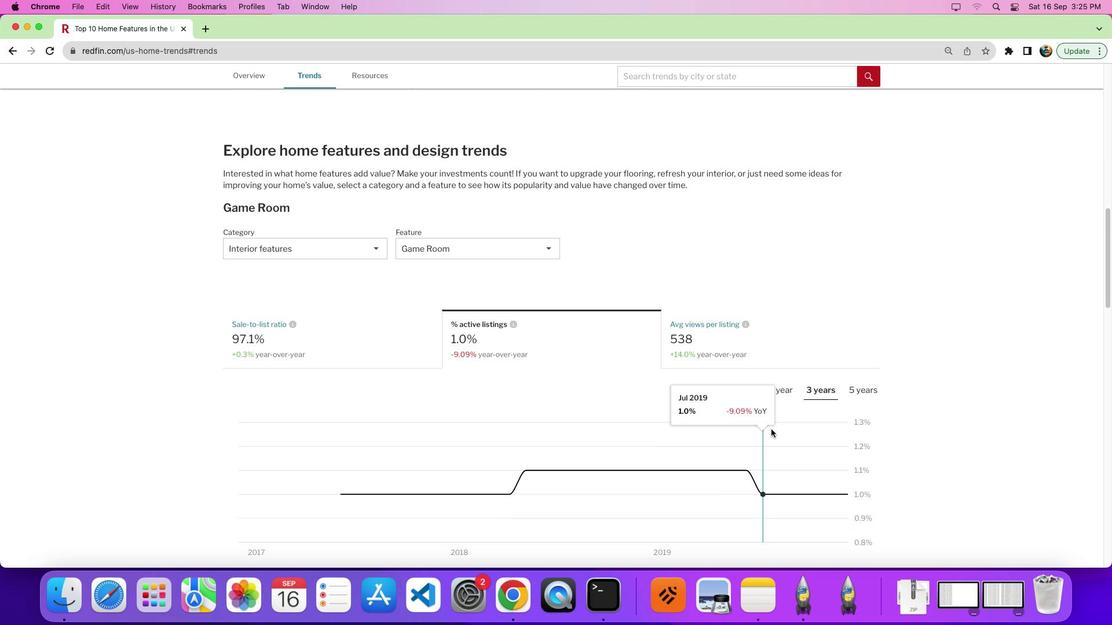 
Action: Mouse scrolled (771, 431) with delta (0, 0)
Screenshot: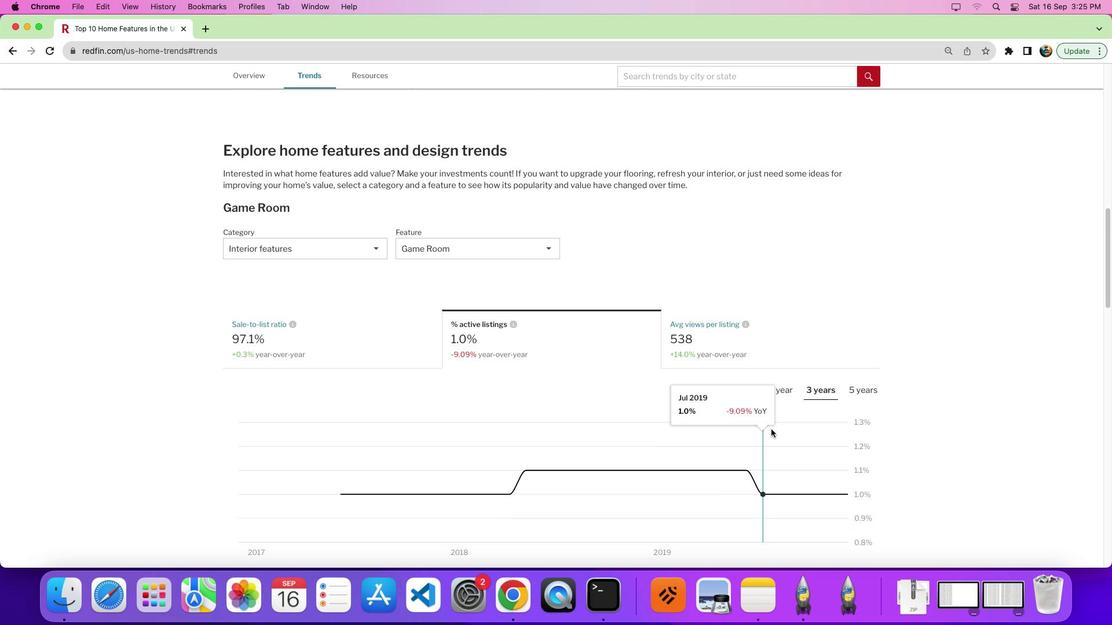 
Action: Mouse moved to (771, 430)
Screenshot: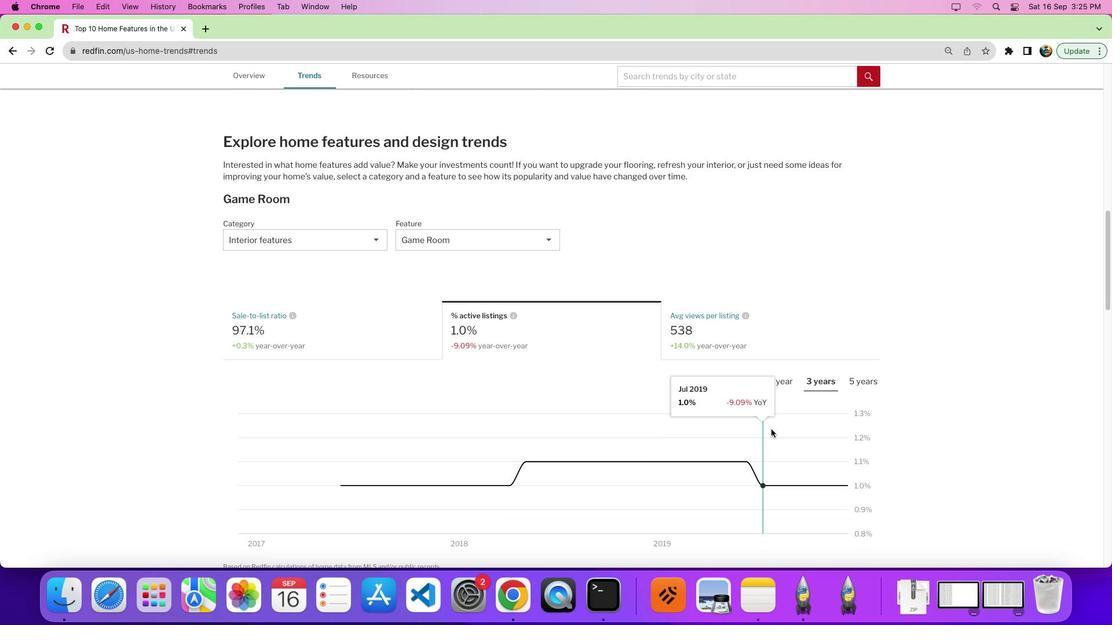 
Action: Mouse scrolled (771, 430) with delta (0, 0)
Screenshot: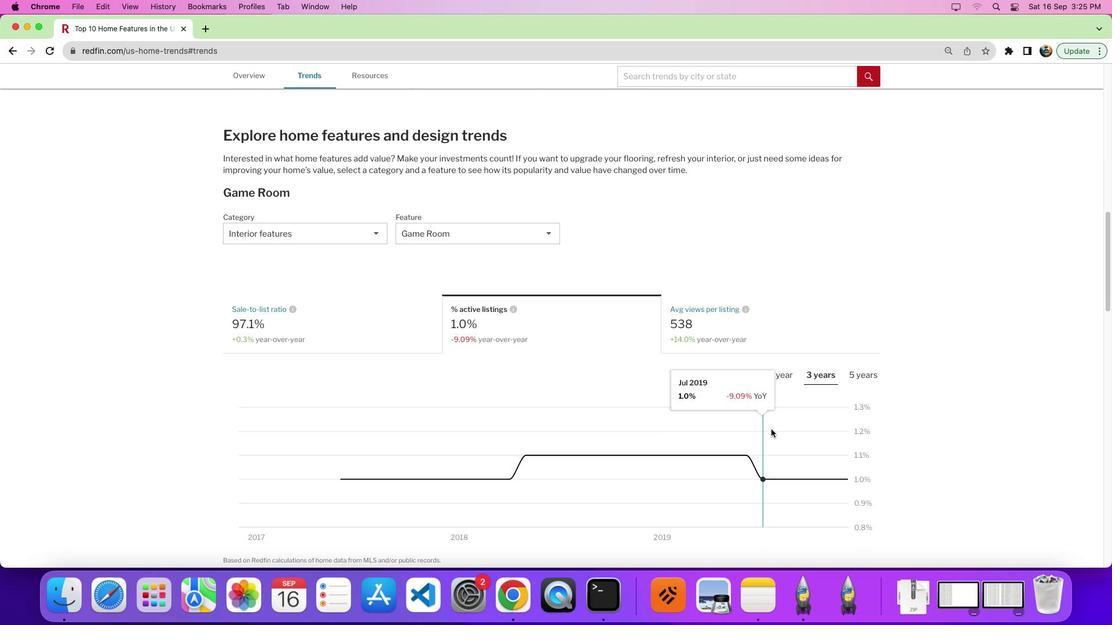 
Action: Mouse moved to (772, 429)
Screenshot: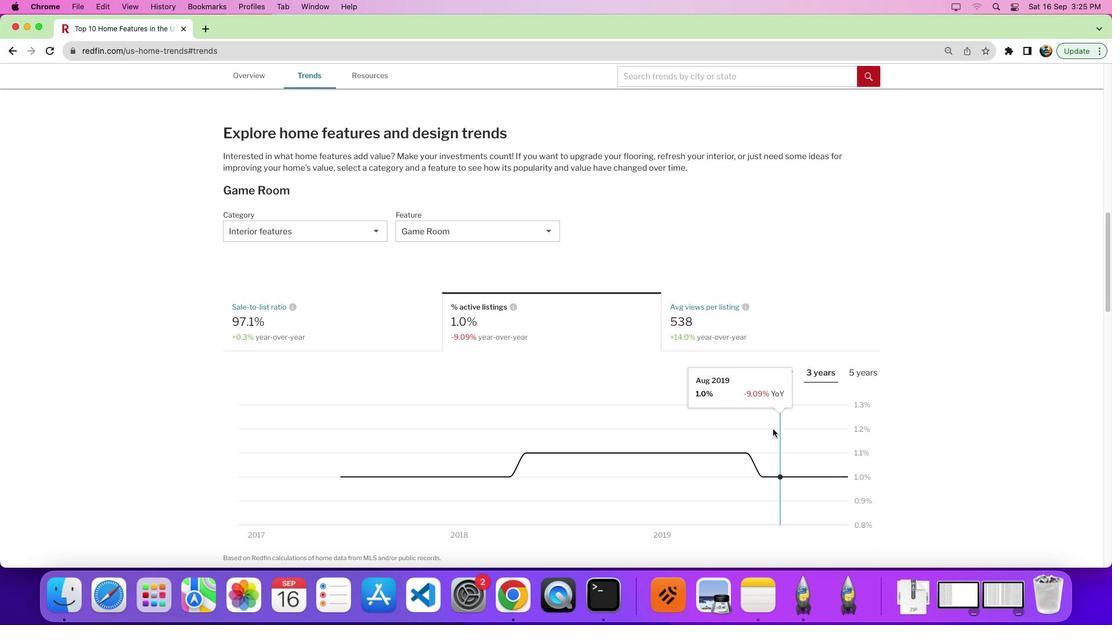 
Action: Mouse scrolled (772, 429) with delta (0, 0)
Screenshot: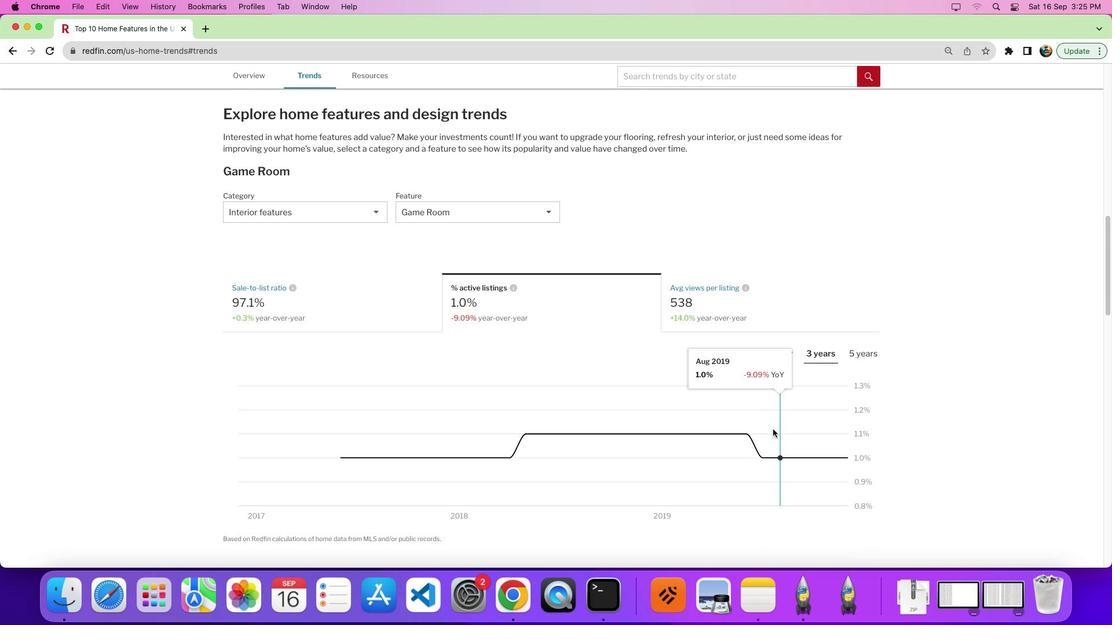 
Action: Mouse scrolled (772, 429) with delta (0, 0)
Screenshot: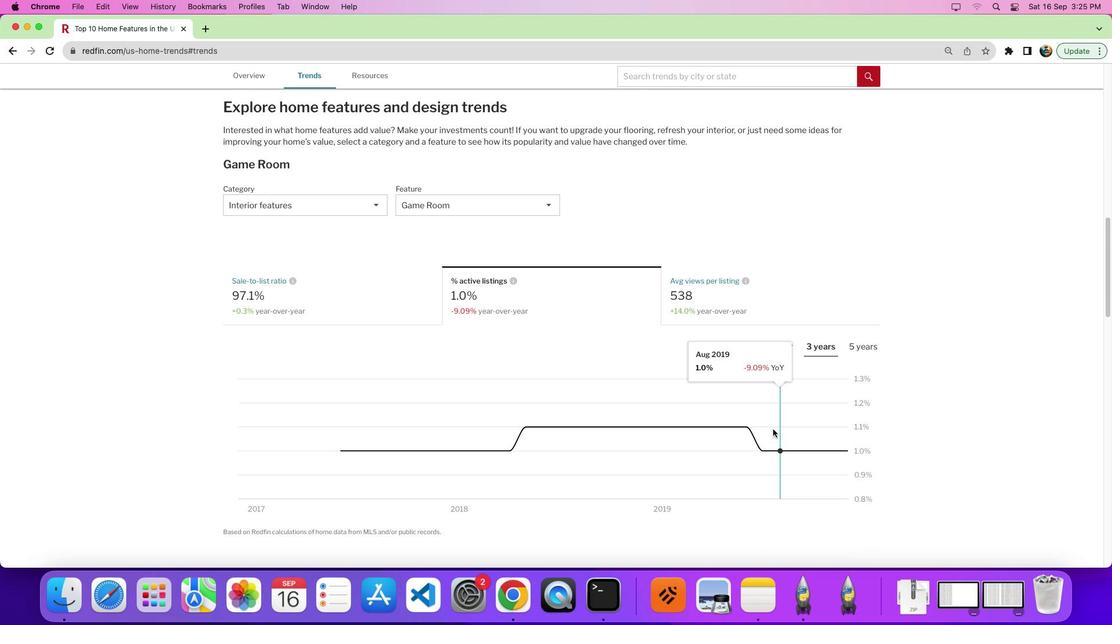 
Action: Mouse moved to (717, 512)
Screenshot: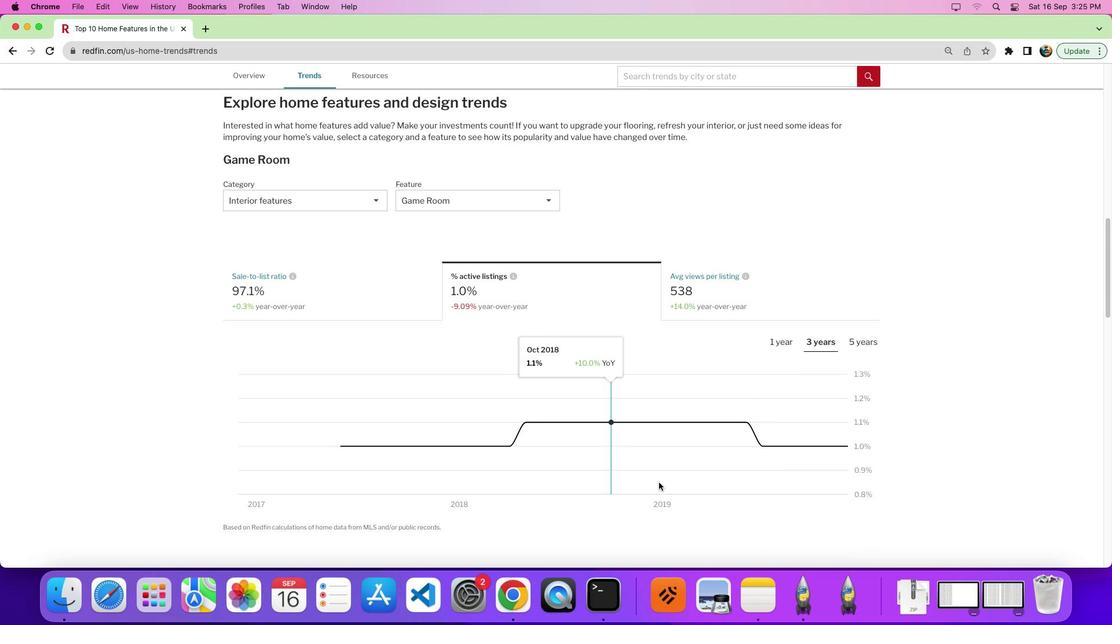 
